 Task: In the  document  Immigration.doc, select heading and apply ' Italics'  Using "replace feature", replace:  'another to other'
Action: Mouse moved to (206, 204)
Screenshot: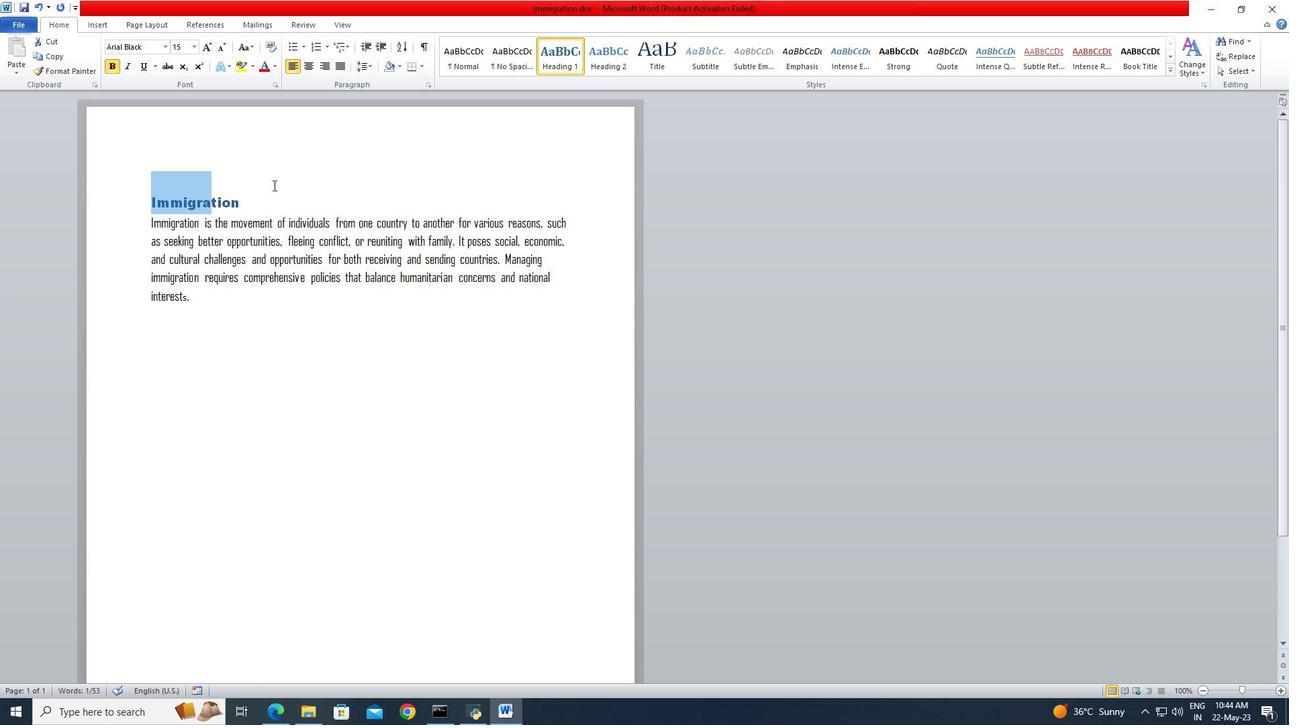 
Action: Mouse pressed left at (206, 204)
Screenshot: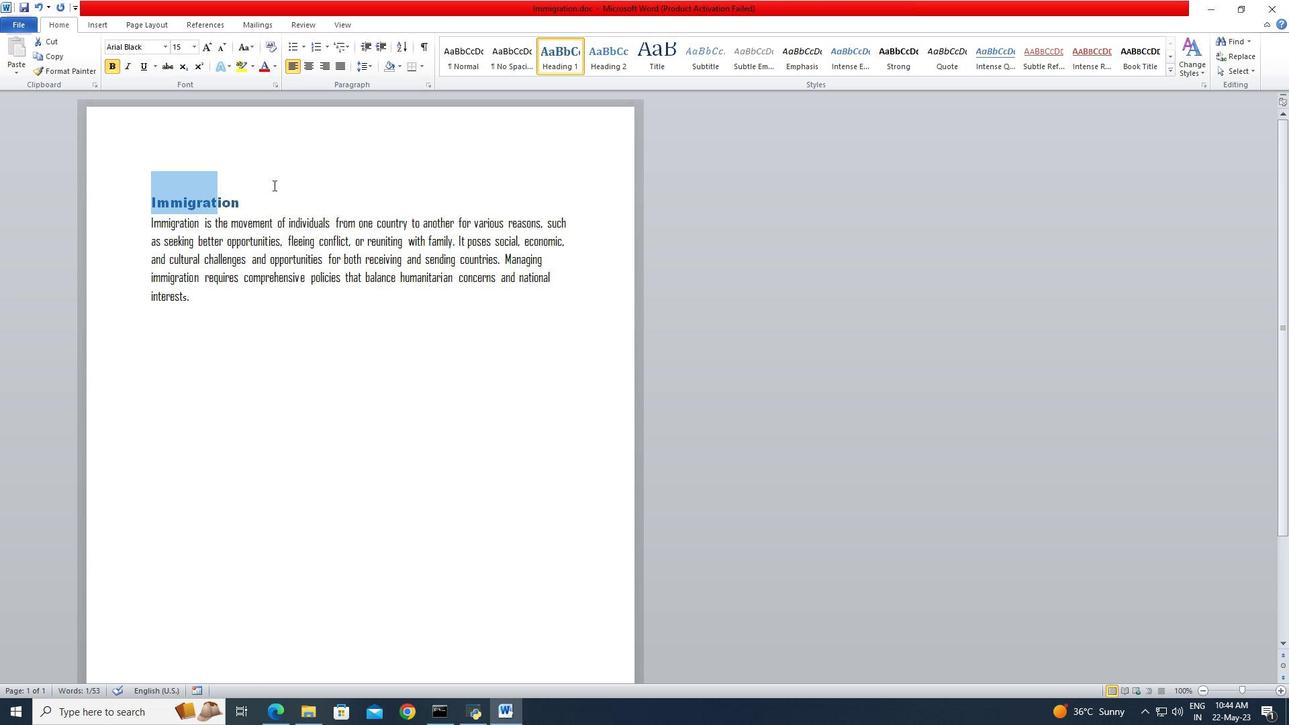 
Action: Mouse pressed left at (206, 204)
Screenshot: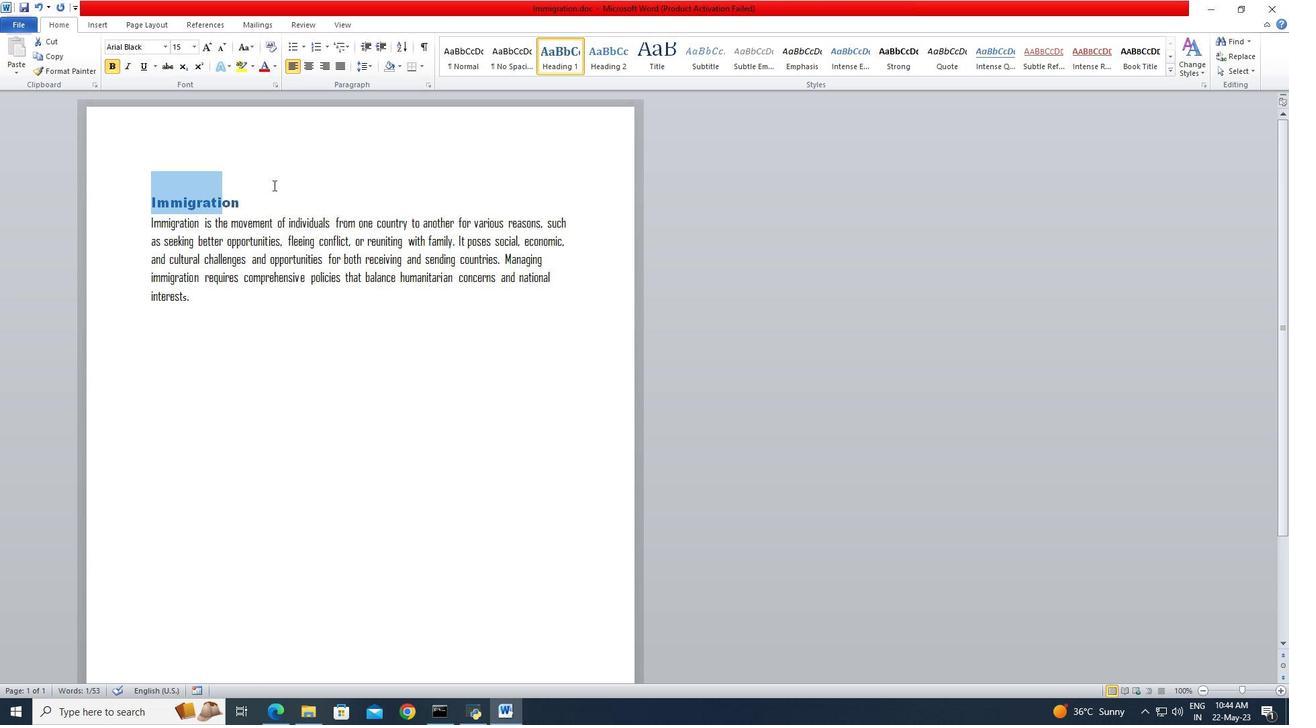 
Action: Mouse pressed left at (206, 204)
Screenshot: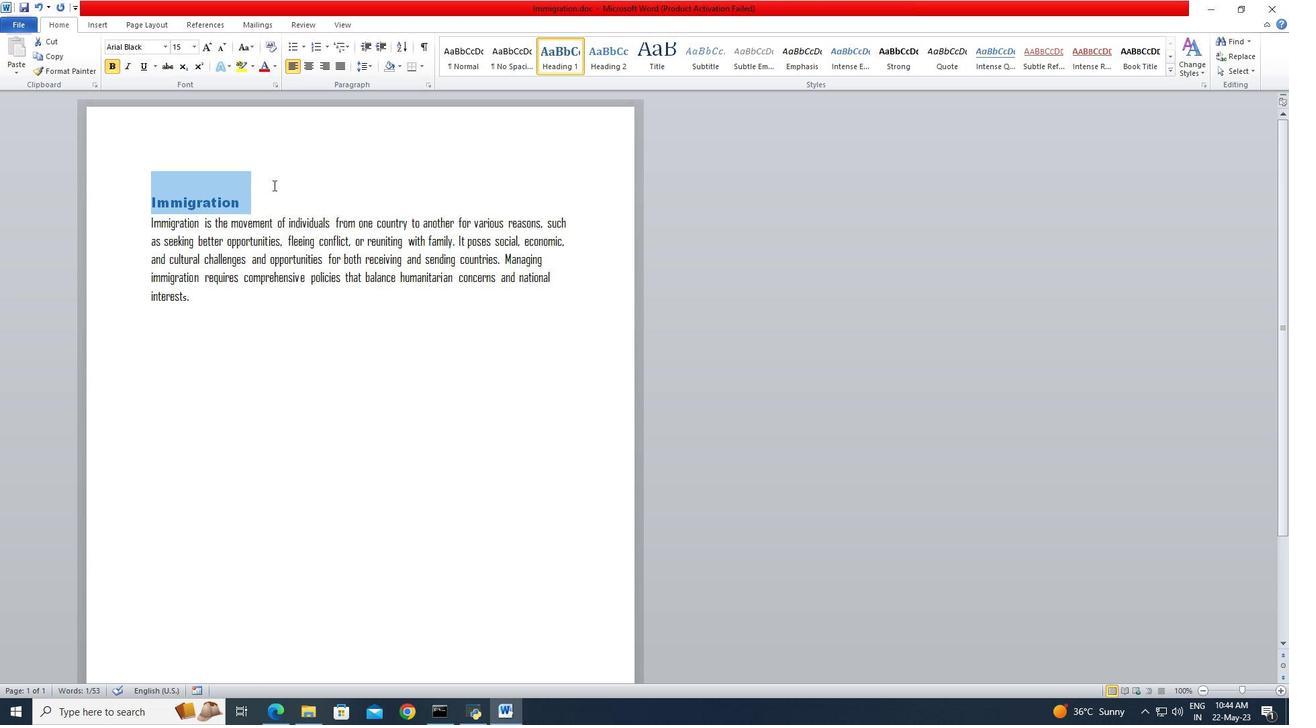 
Action: Mouse pressed left at (206, 204)
Screenshot: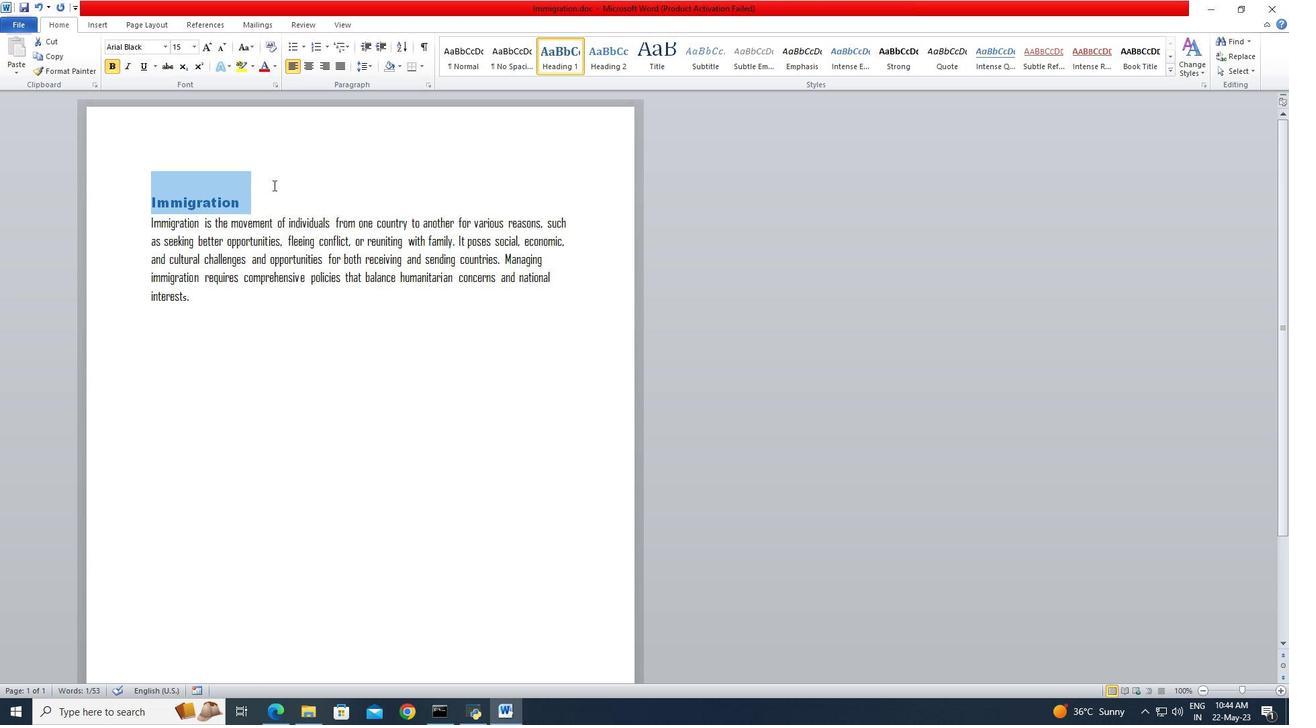 
Action: Mouse moved to (183, 203)
Screenshot: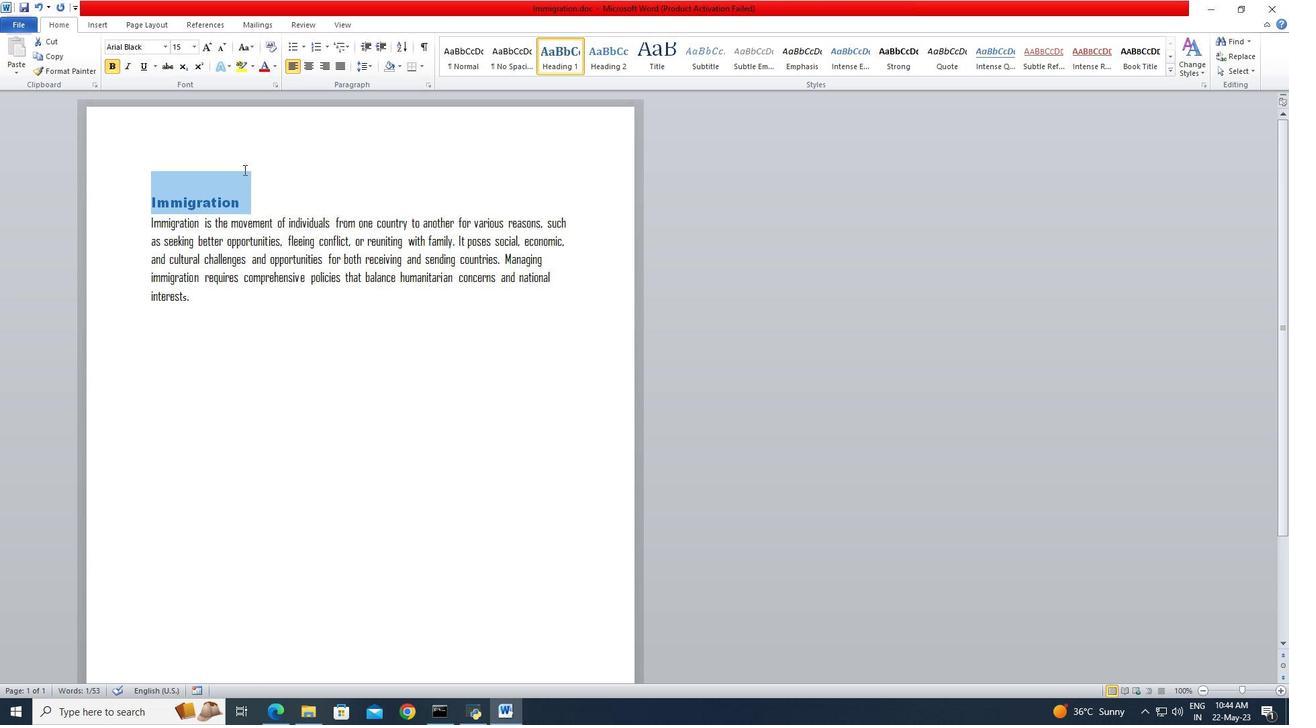 
Action: Mouse pressed left at (183, 203)
Screenshot: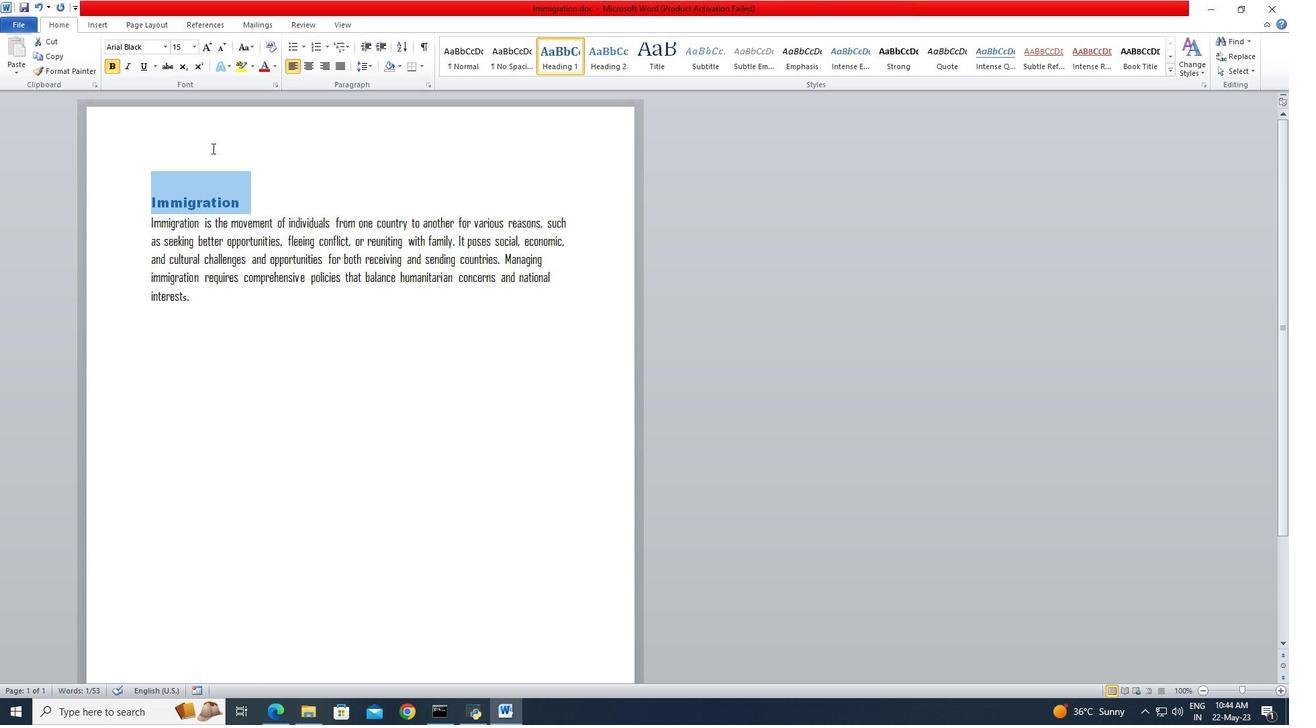 
Action: Mouse pressed left at (183, 203)
Screenshot: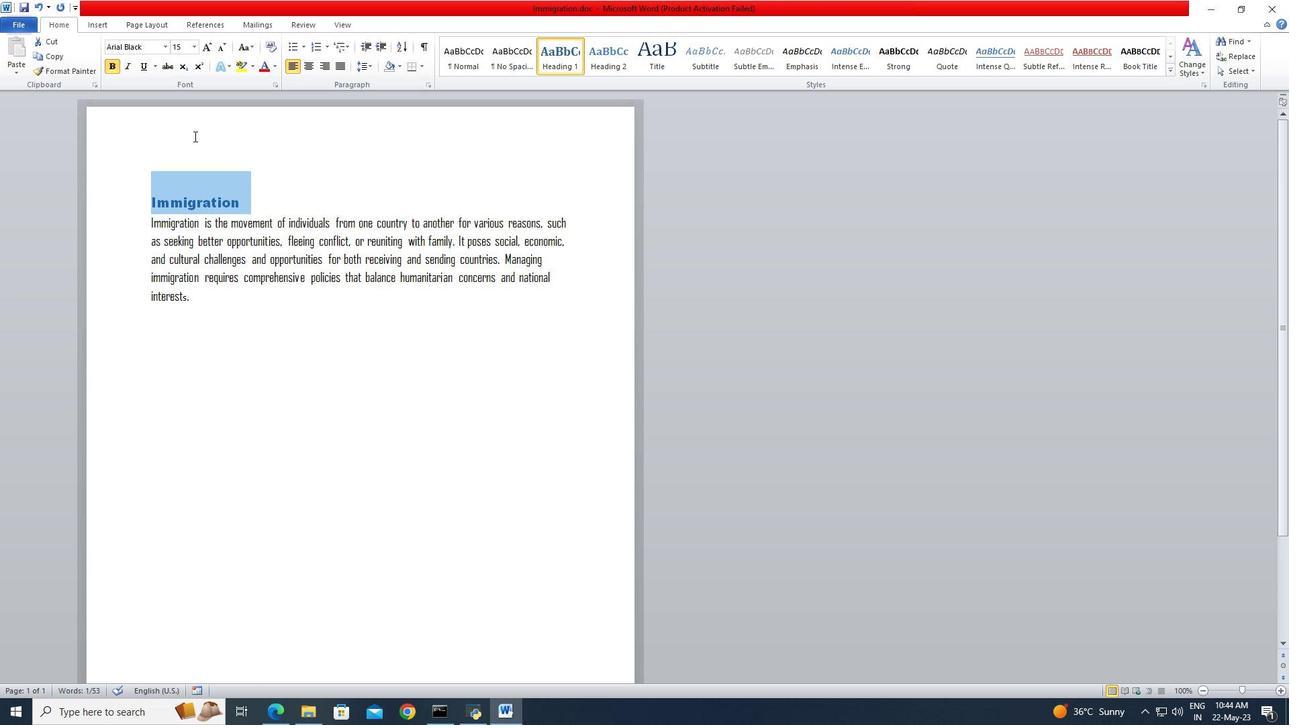 
Action: Mouse pressed left at (183, 203)
Screenshot: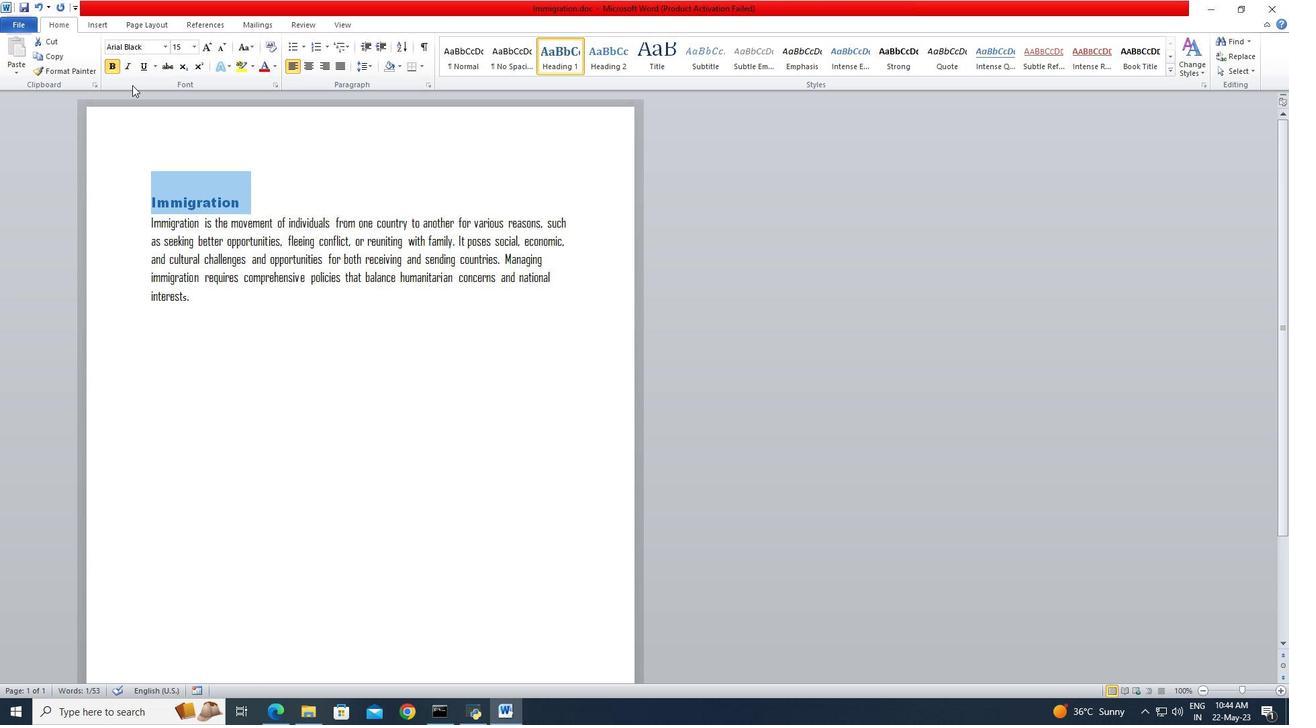 
Action: Mouse moved to (151, 197)
Screenshot: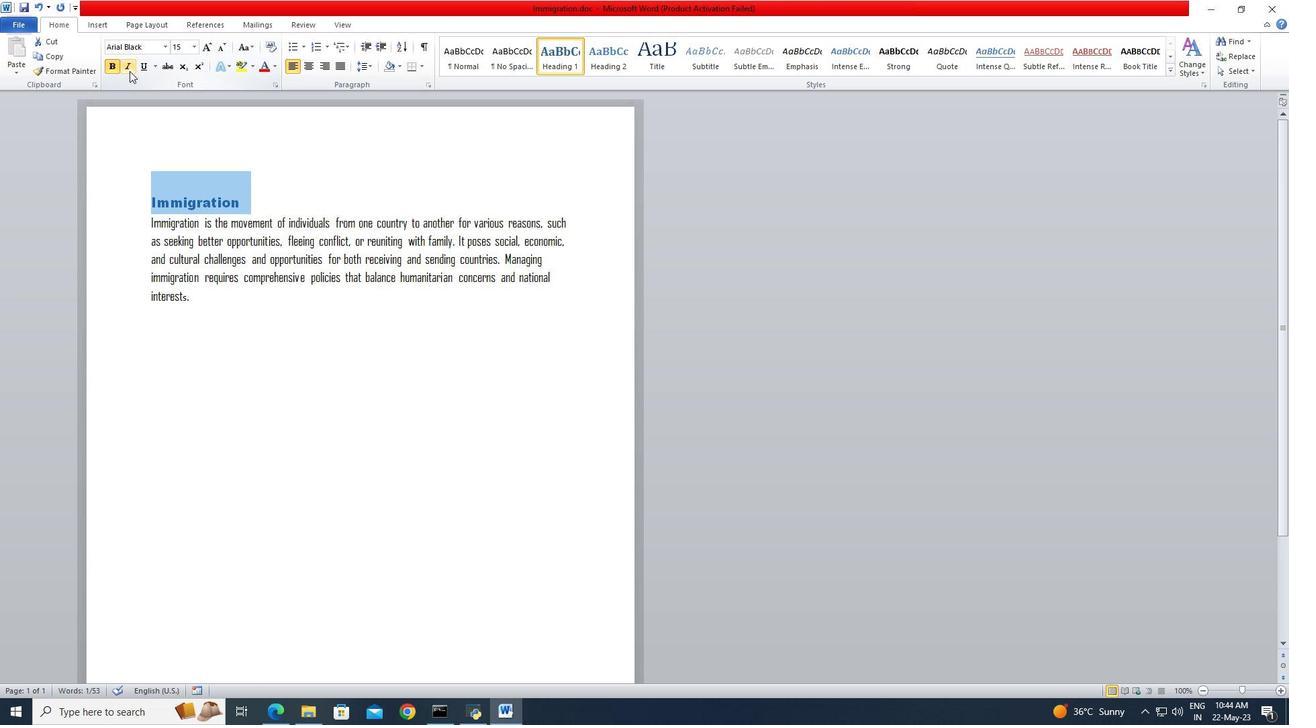 
Action: Mouse pressed left at (151, 197)
Screenshot: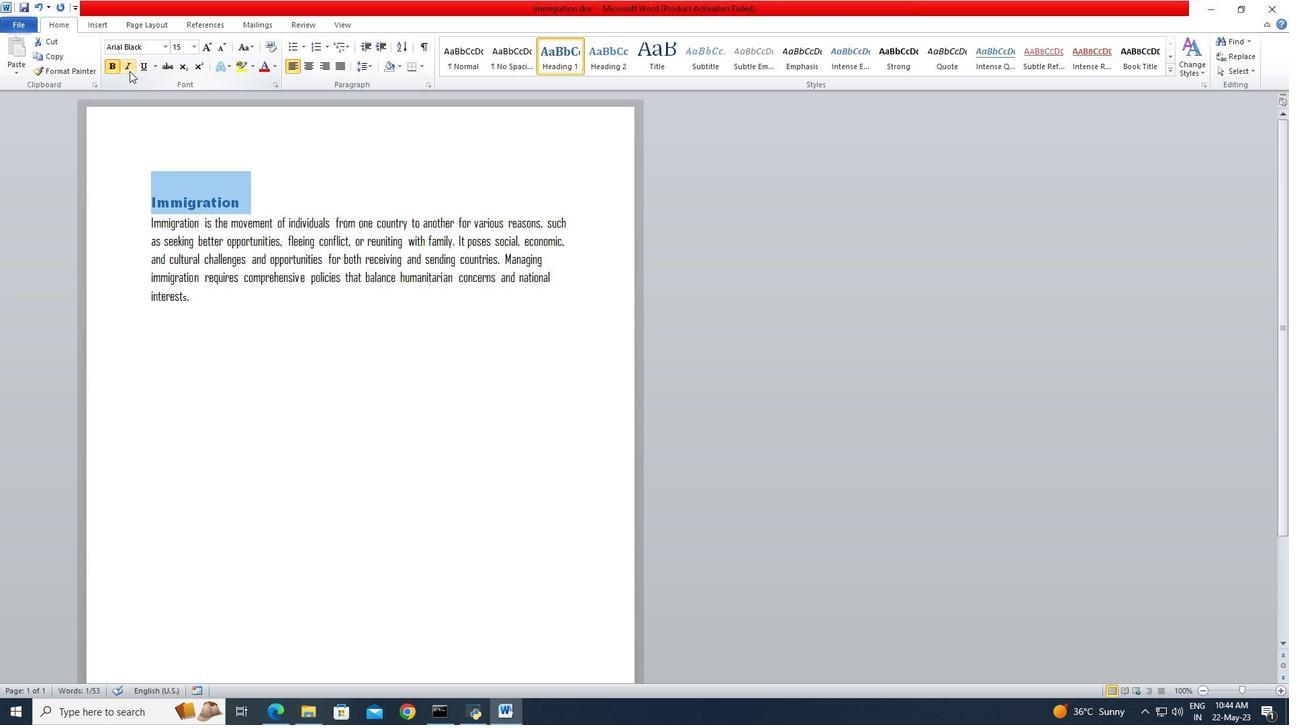 
Action: Mouse moved to (132, 67)
Screenshot: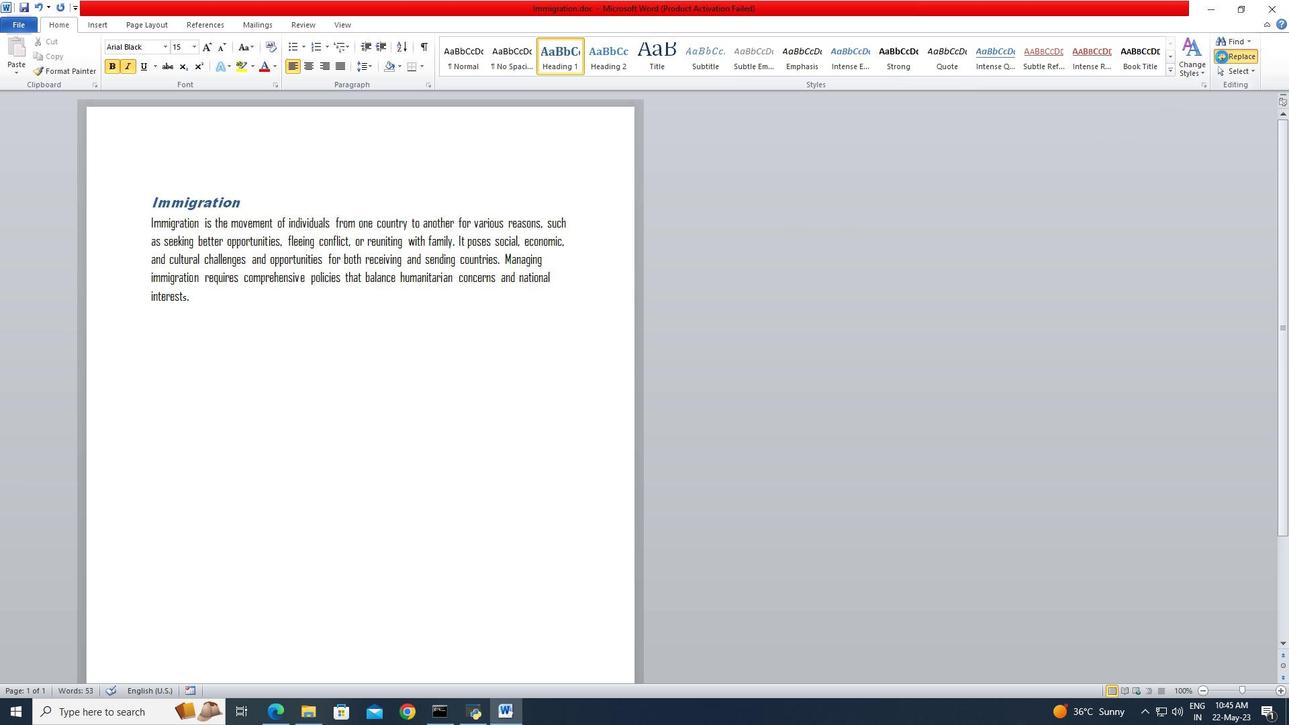 
Action: Mouse pressed left at (132, 67)
Screenshot: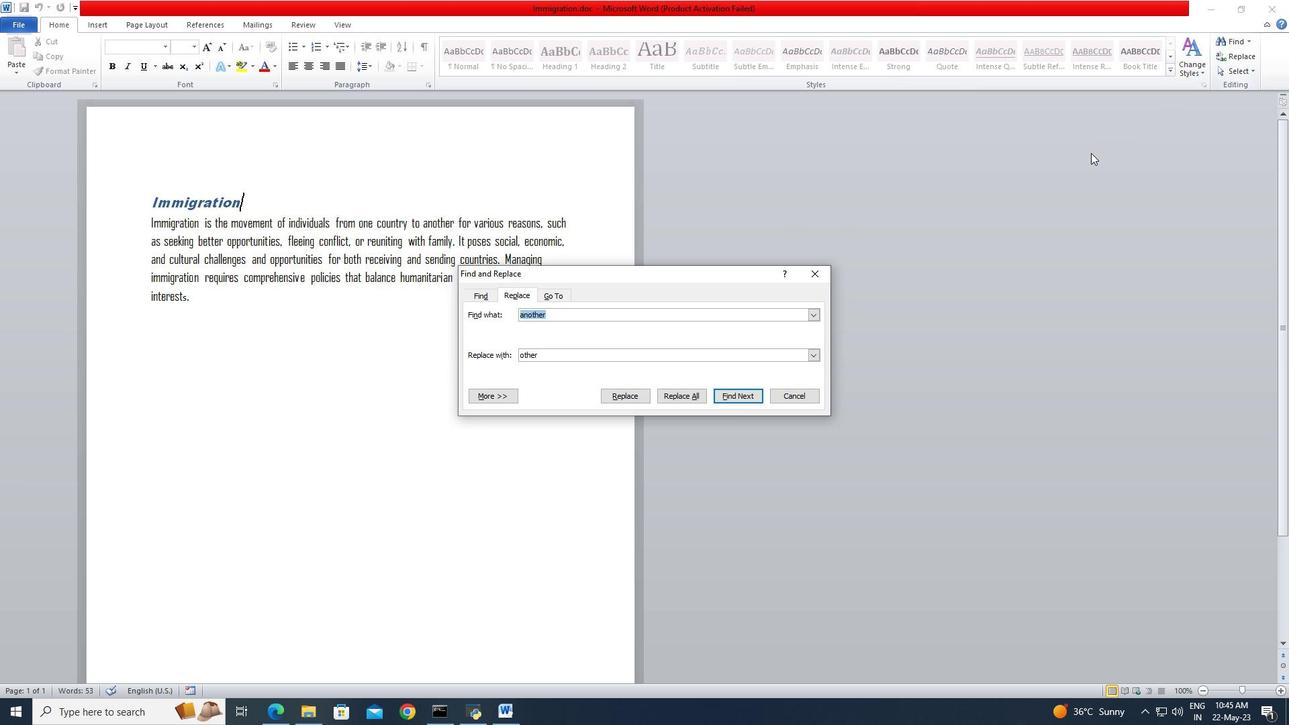 
Action: Mouse moved to (368, 208)
Screenshot: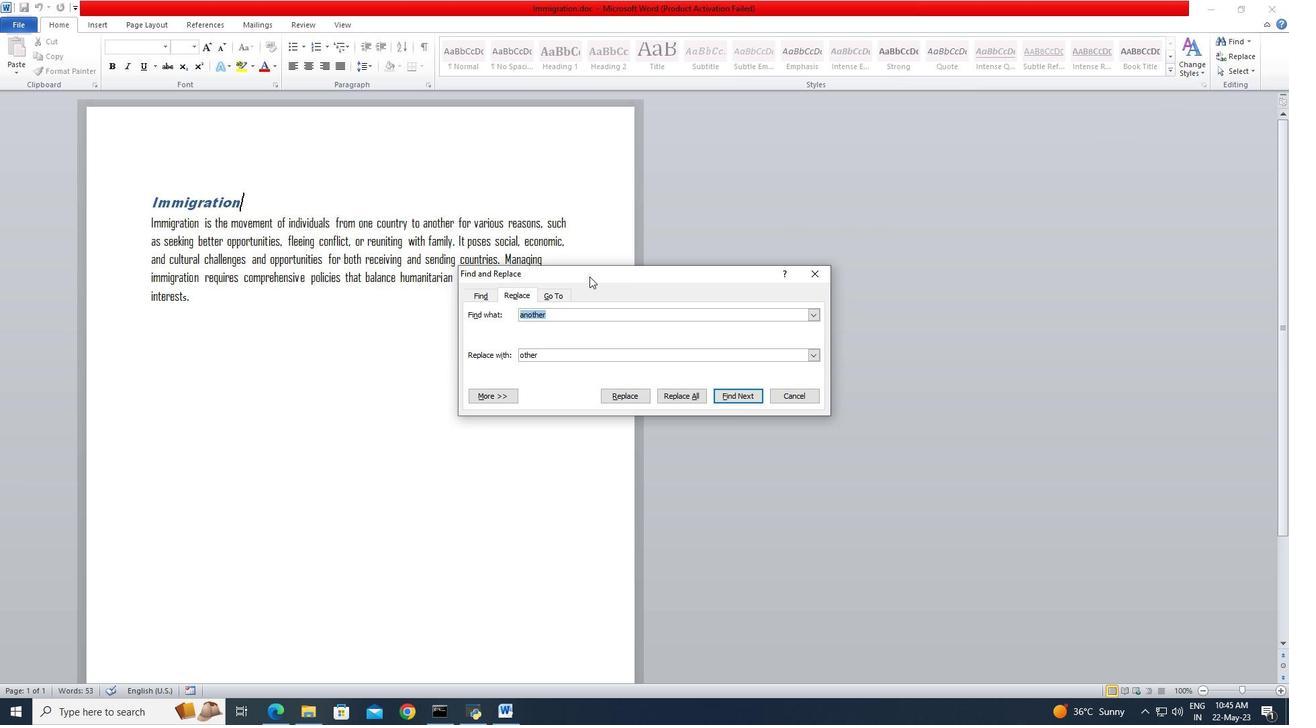 
Action: Mouse pressed left at (368, 208)
Screenshot: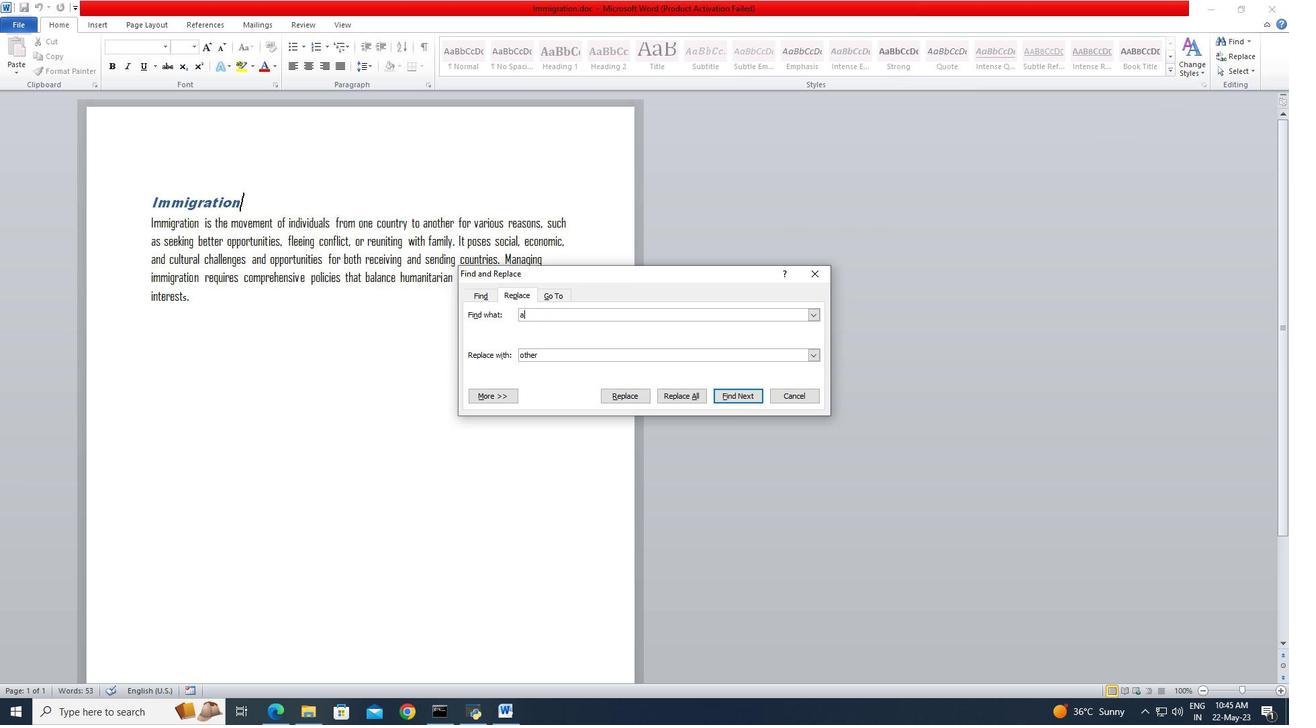 
Action: Mouse moved to (1220, 58)
Screenshot: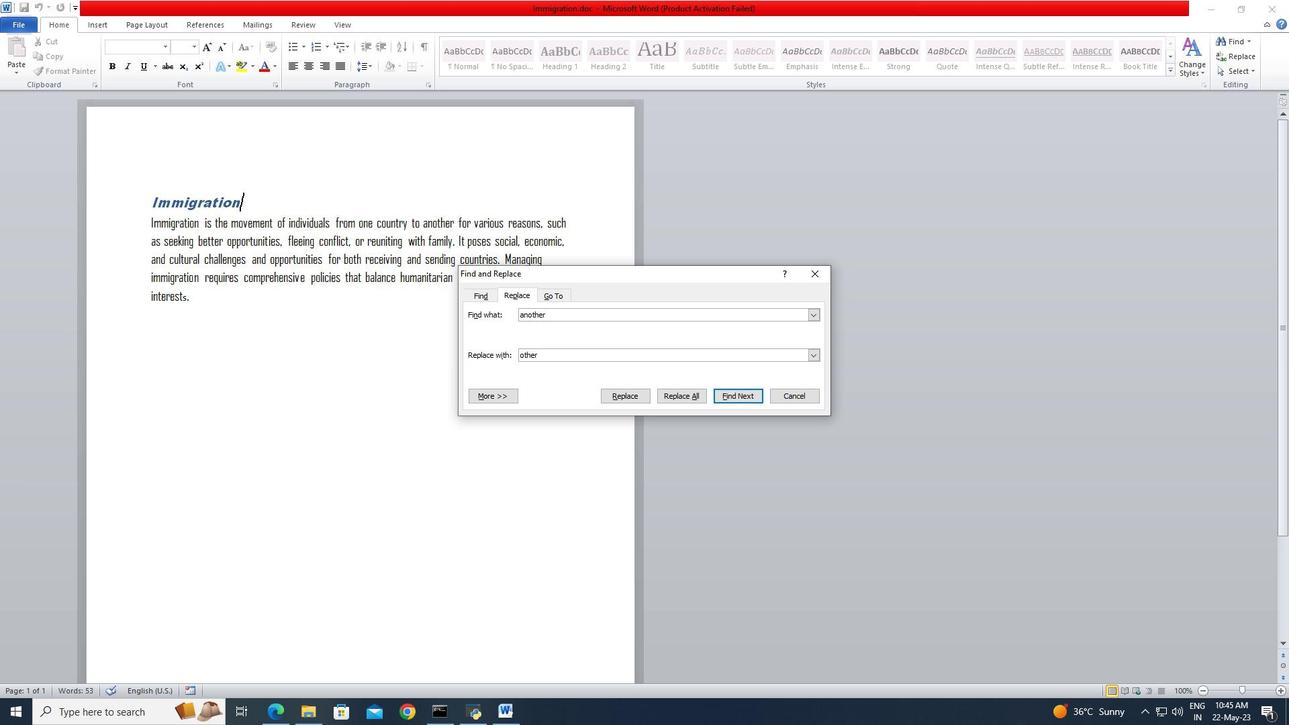 
Action: Mouse pressed left at (1220, 58)
Screenshot: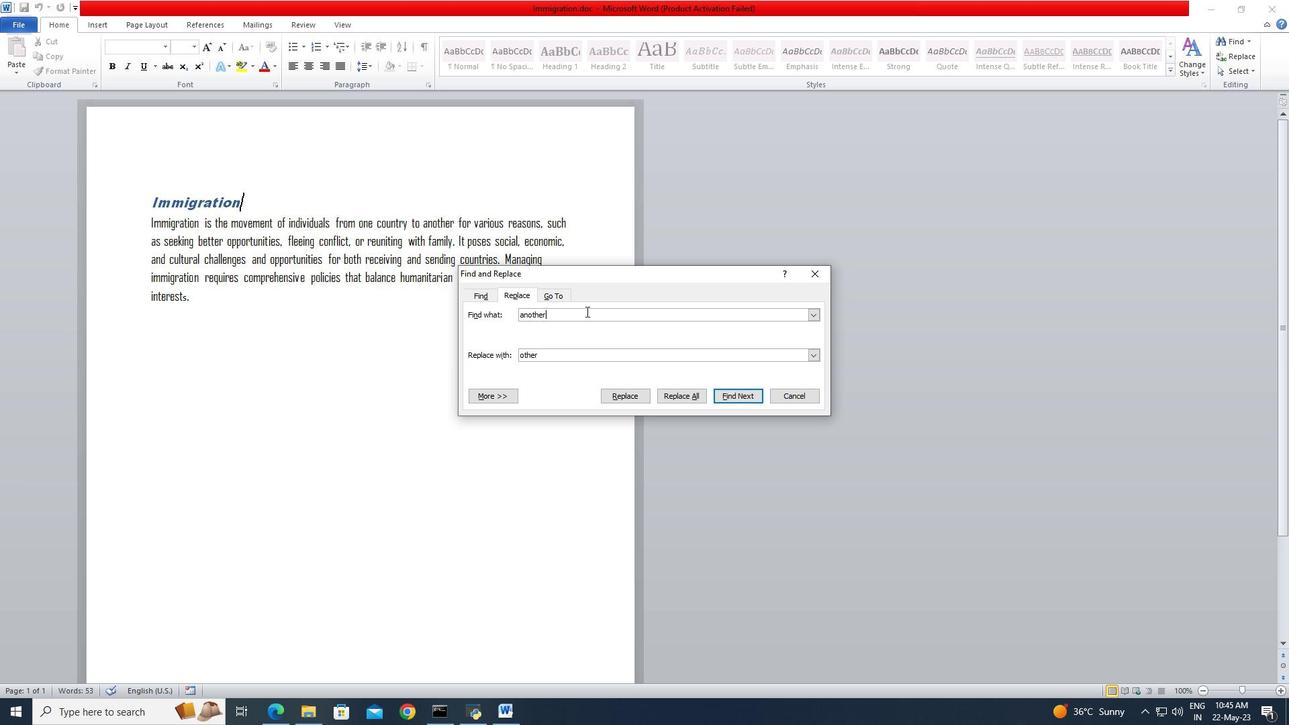 
Action: Mouse moved to (680, 288)
Screenshot: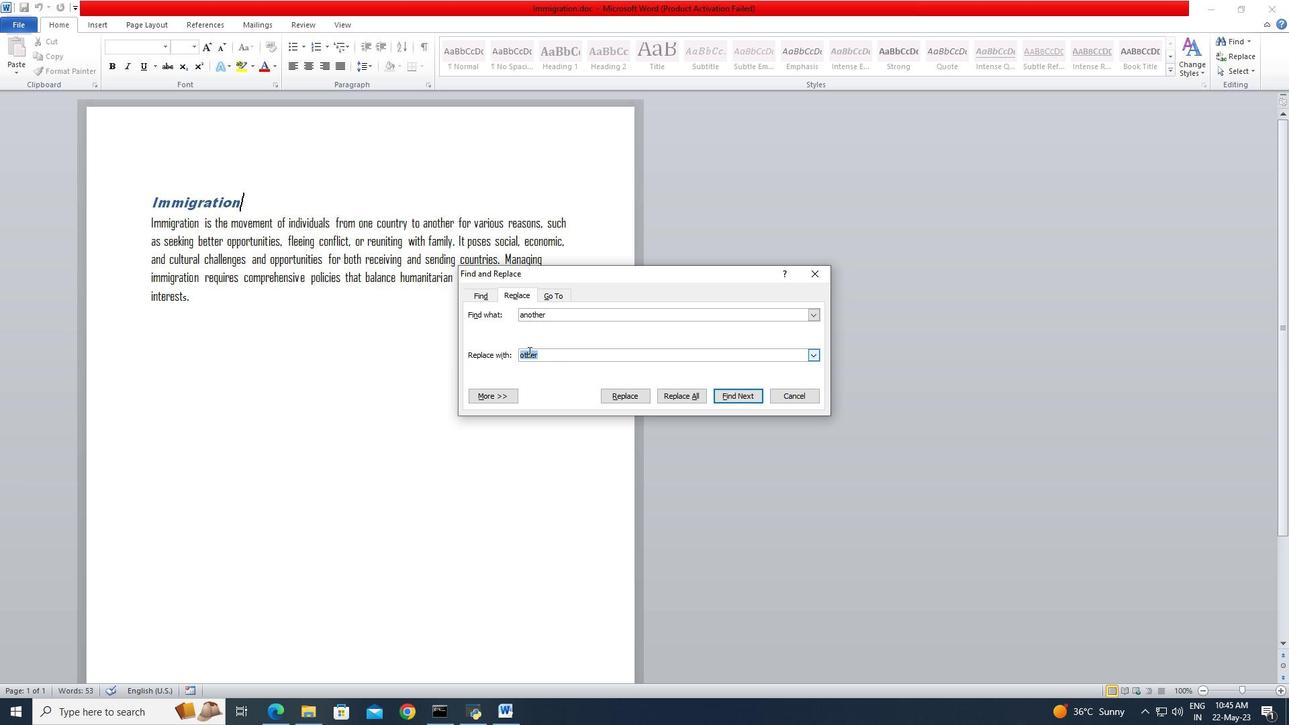 
Action: Key pressed another<Key.tab>other
Screenshot: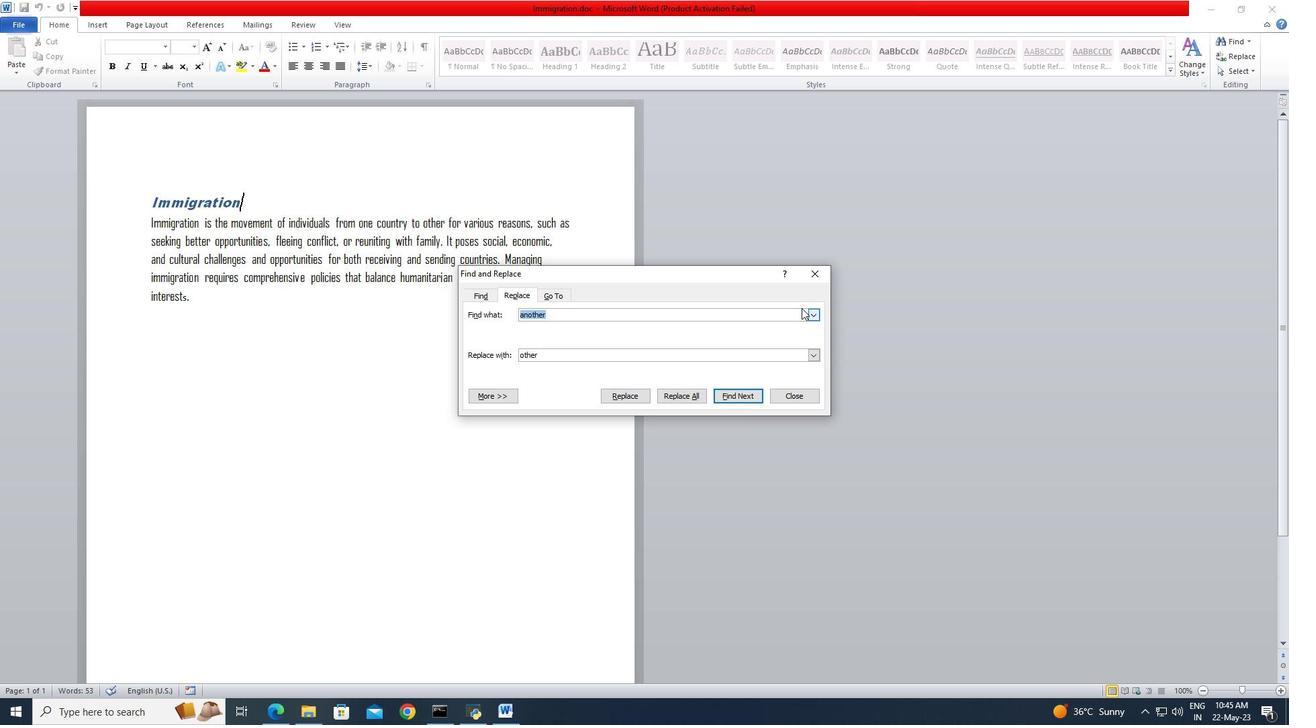 
Action: Mouse moved to (641, 395)
Screenshot: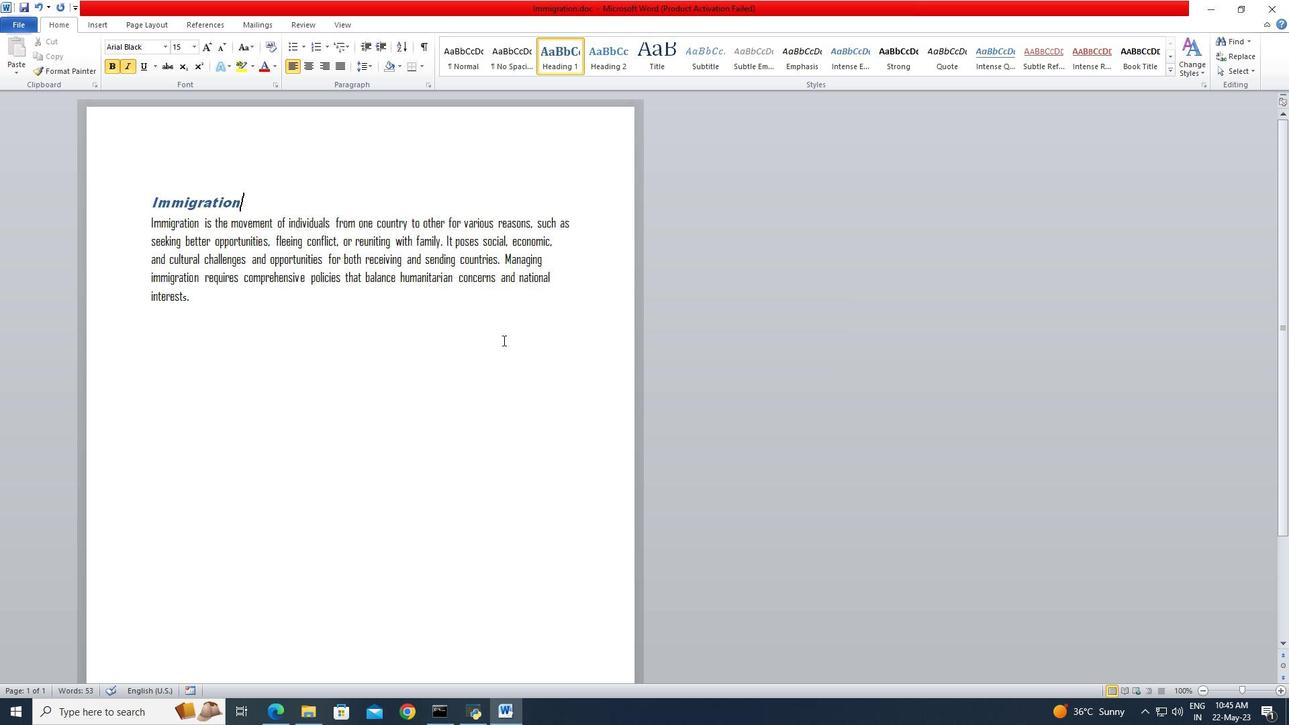 
Action: Mouse pressed left at (641, 395)
Screenshot: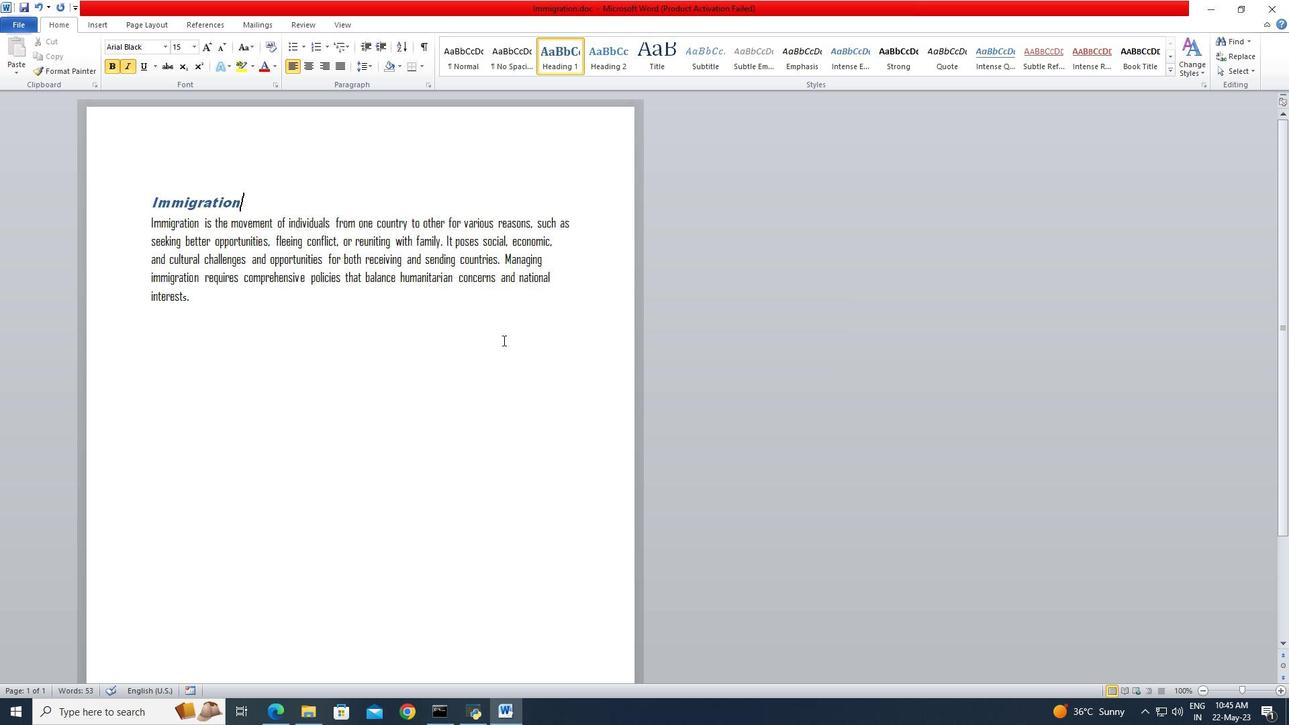 
Action: Mouse moved to (816, 276)
Screenshot: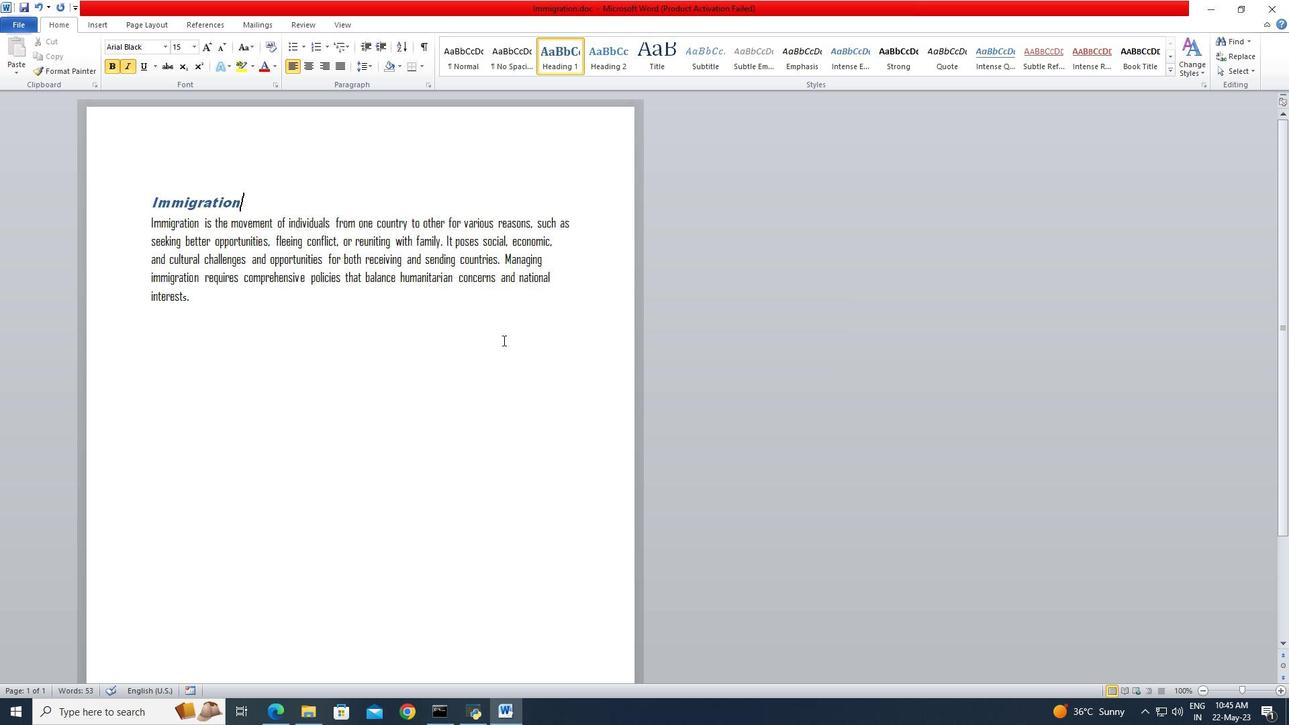 
Action: Mouse pressed left at (816, 276)
Screenshot: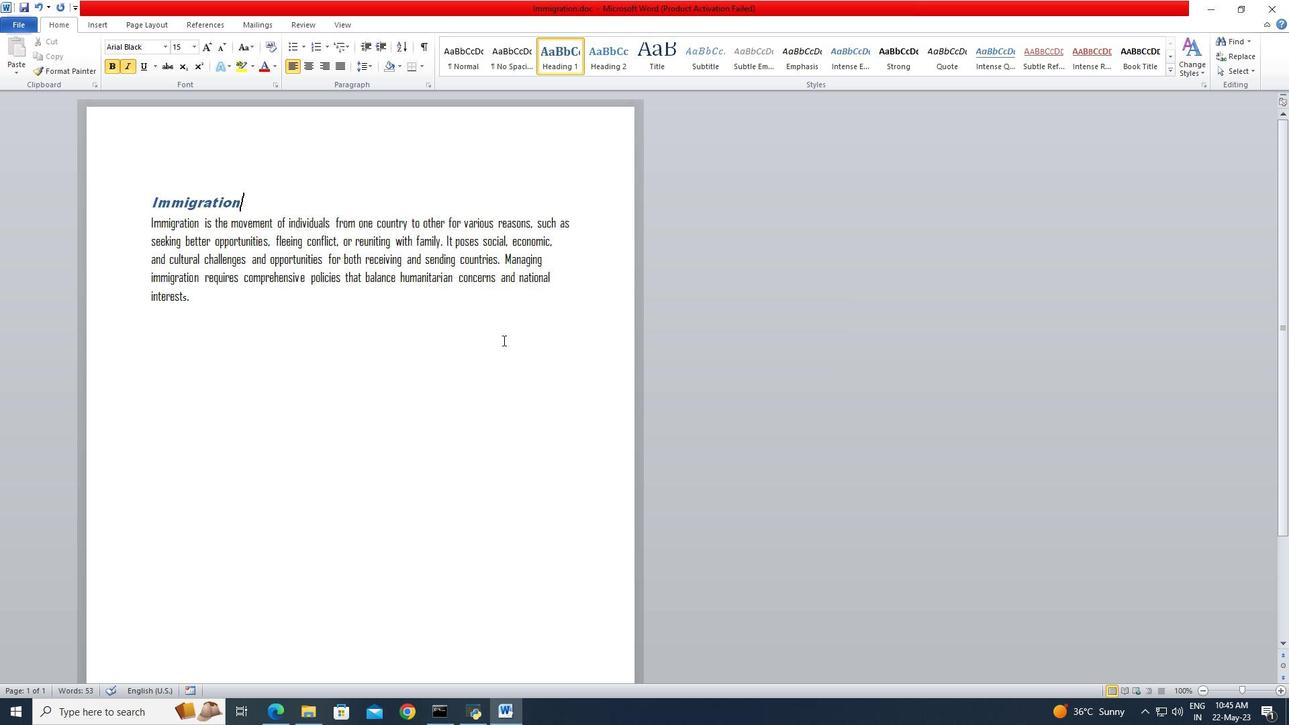
Action: Mouse moved to (151, 202)
Screenshot: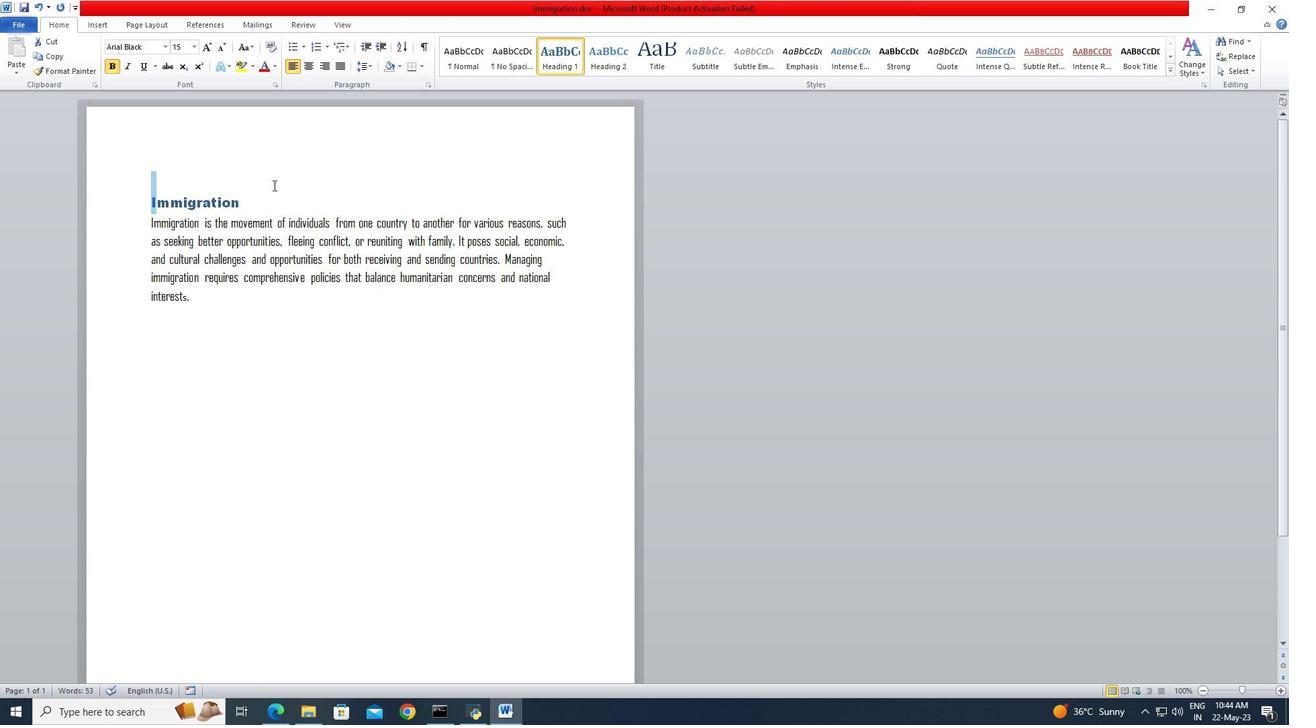 
Action: Mouse pressed left at (151, 202)
Screenshot: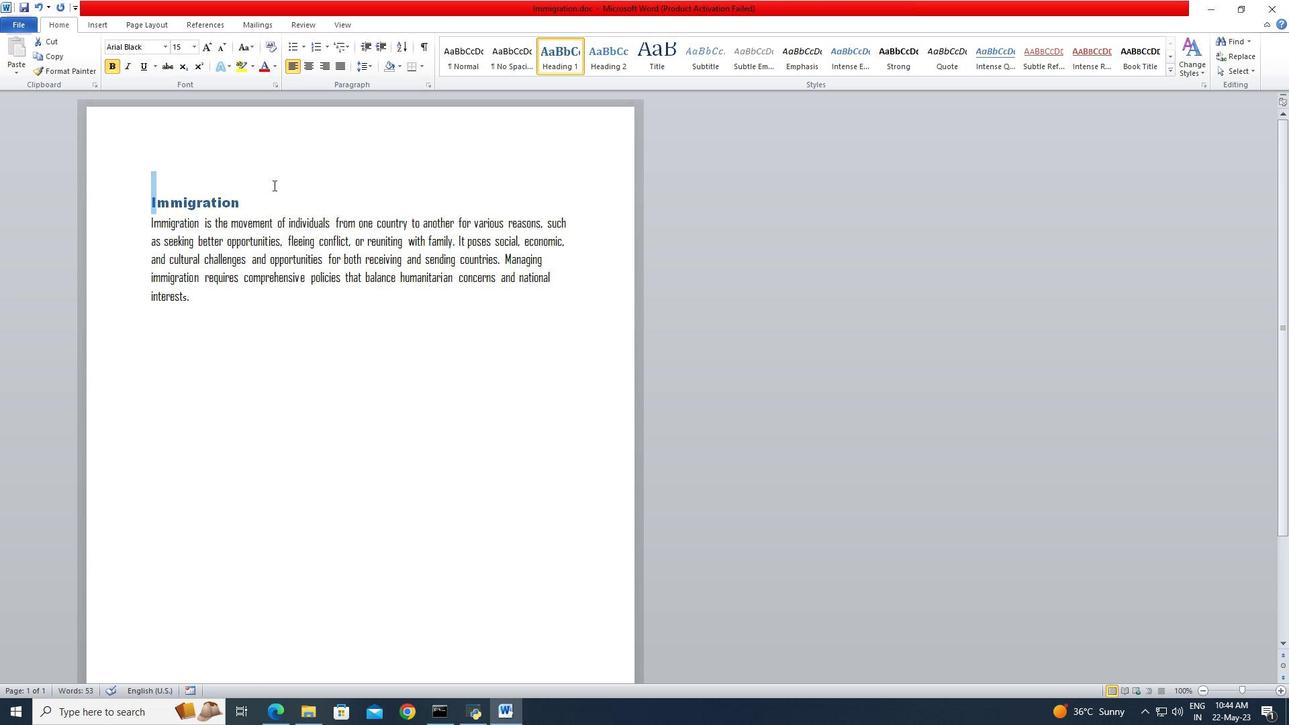 
Action: Mouse pressed left at (151, 202)
Screenshot: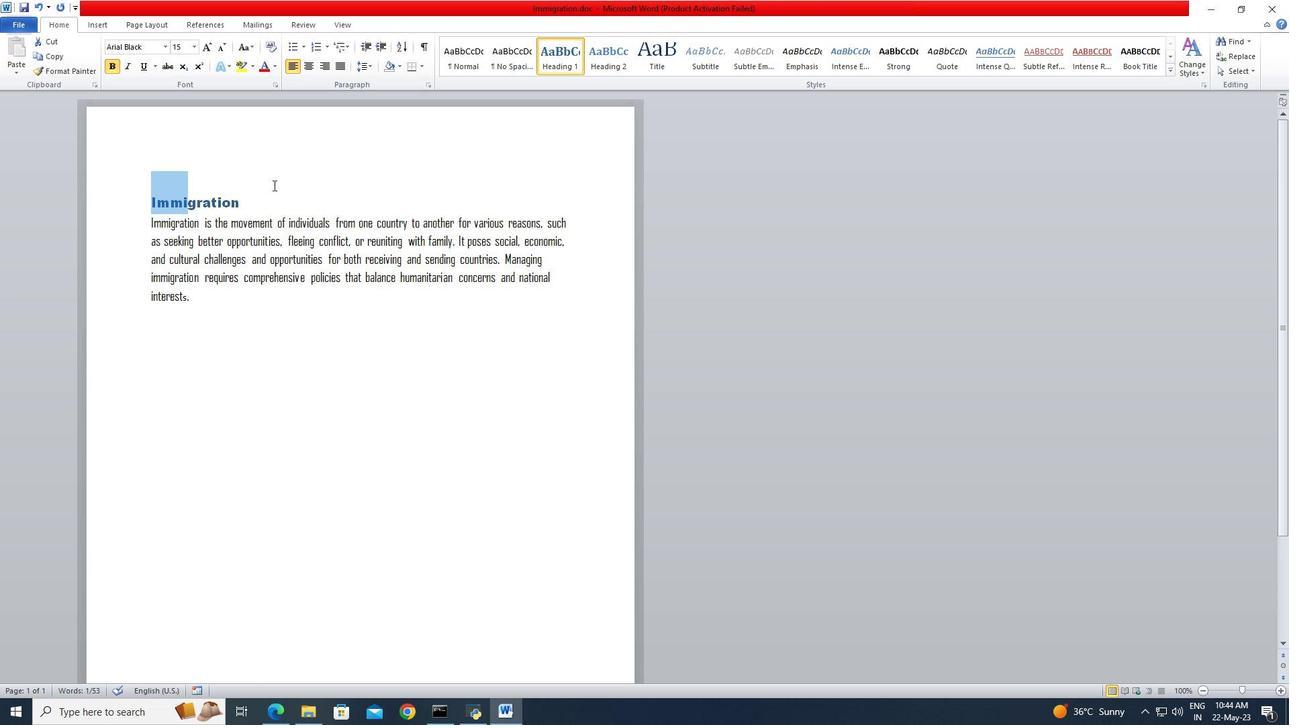 
Action: Mouse moved to (155, 194)
Screenshot: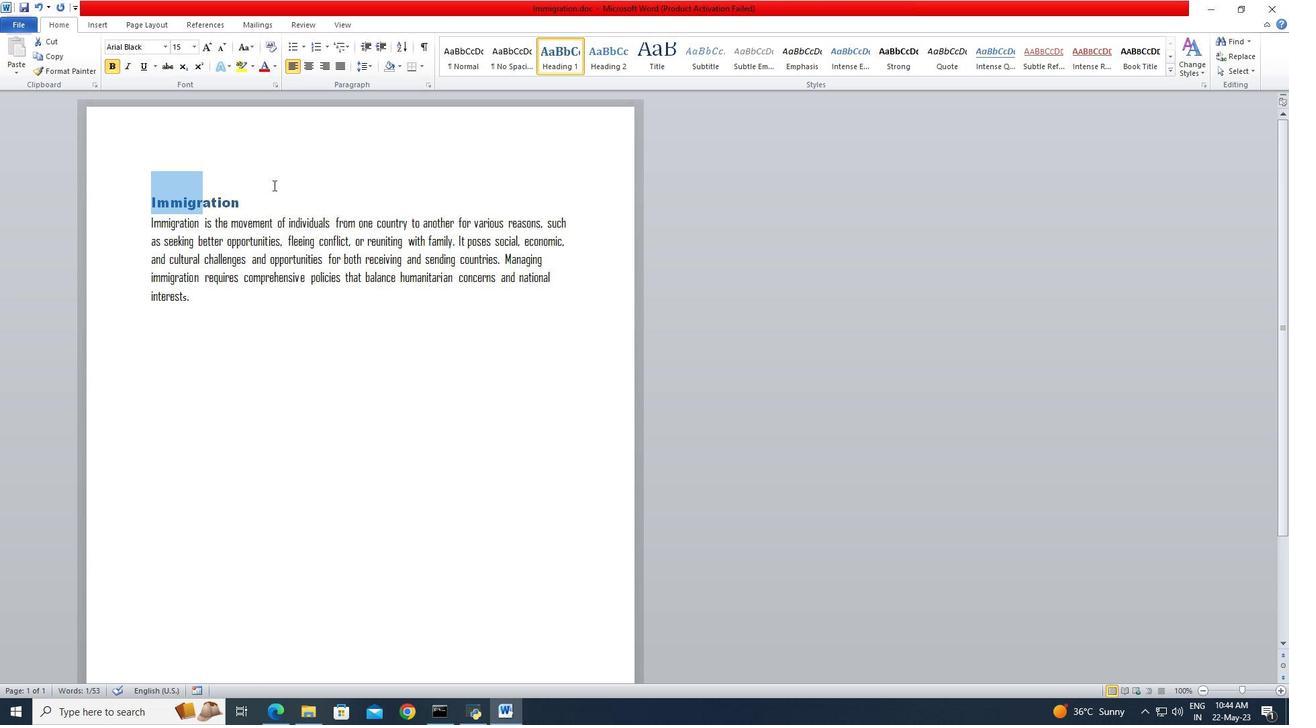 
Action: Mouse pressed left at (155, 194)
Screenshot: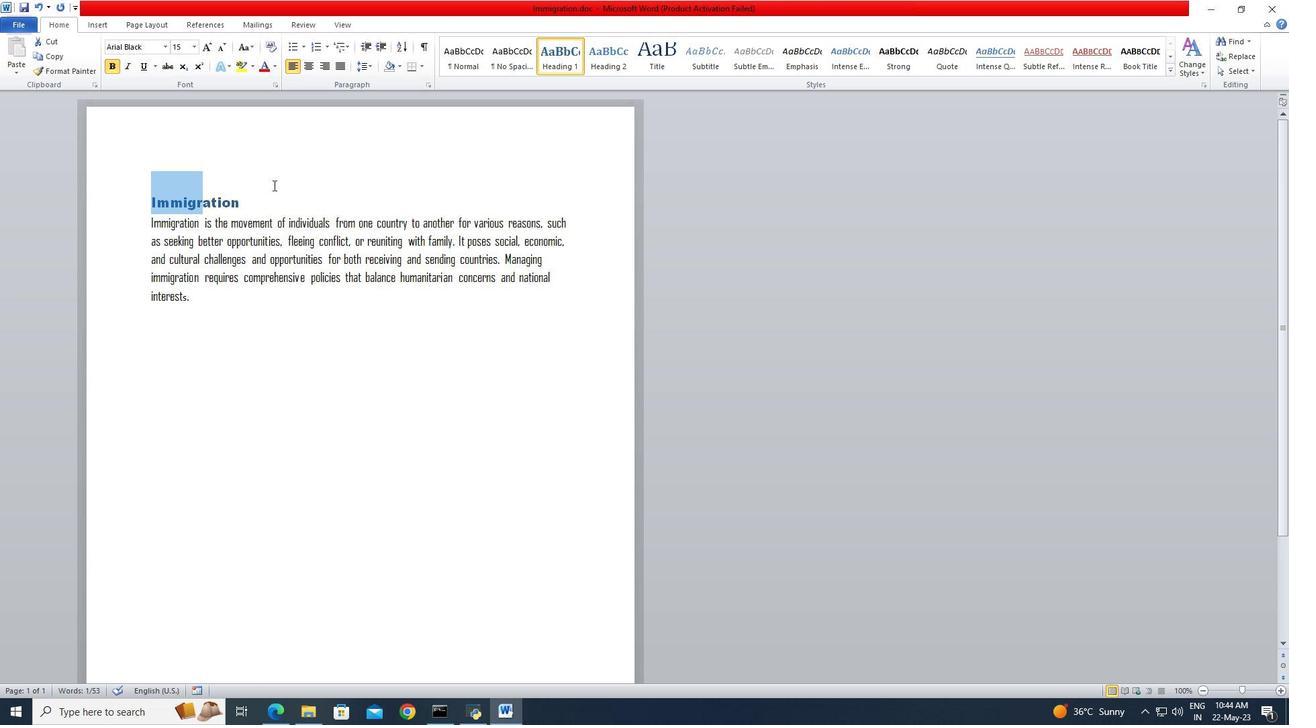 
Action: Mouse moved to (188, 198)
Screenshot: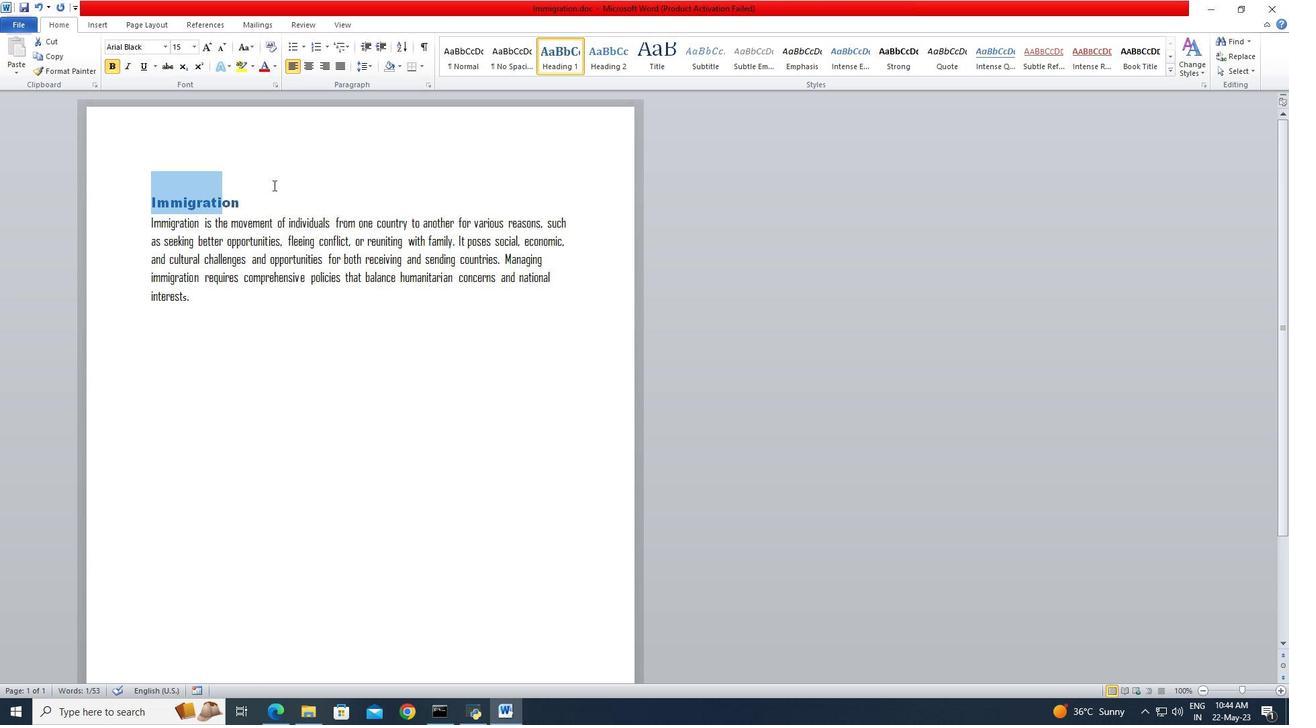 
Action: Mouse pressed left at (188, 198)
Screenshot: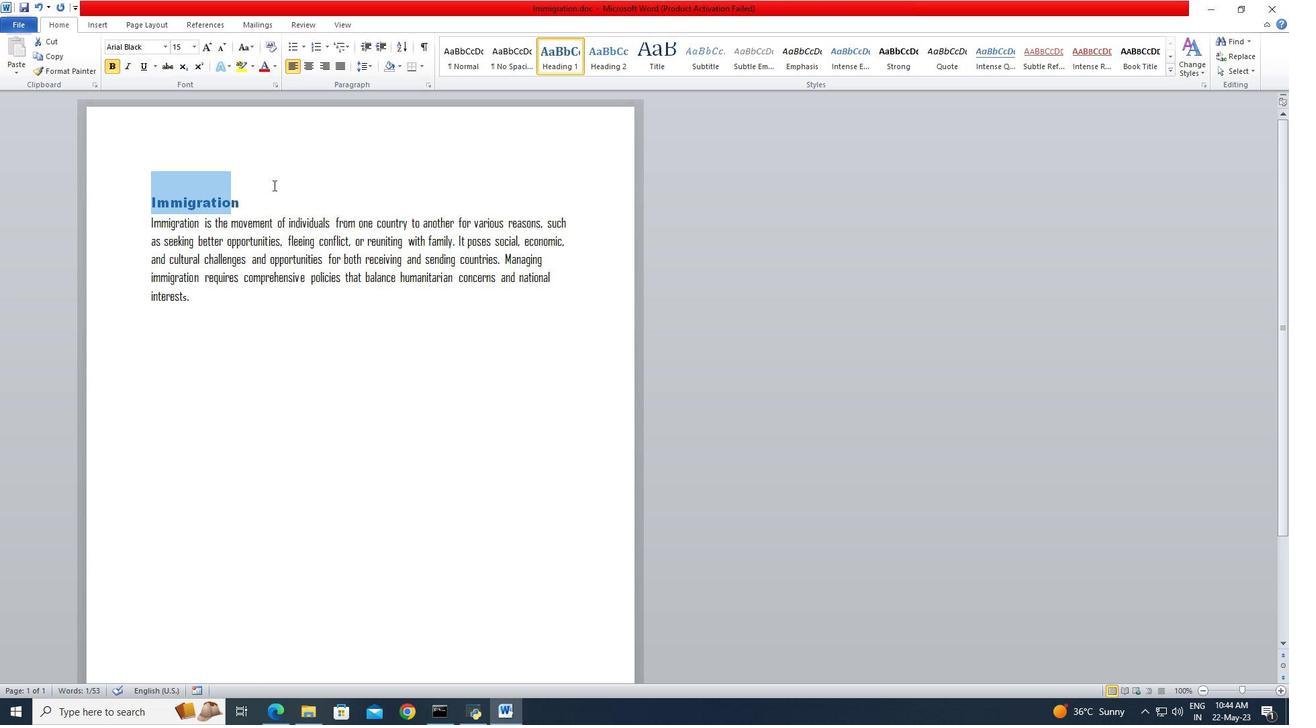 
Action: Mouse moved to (243, 206)
Screenshot: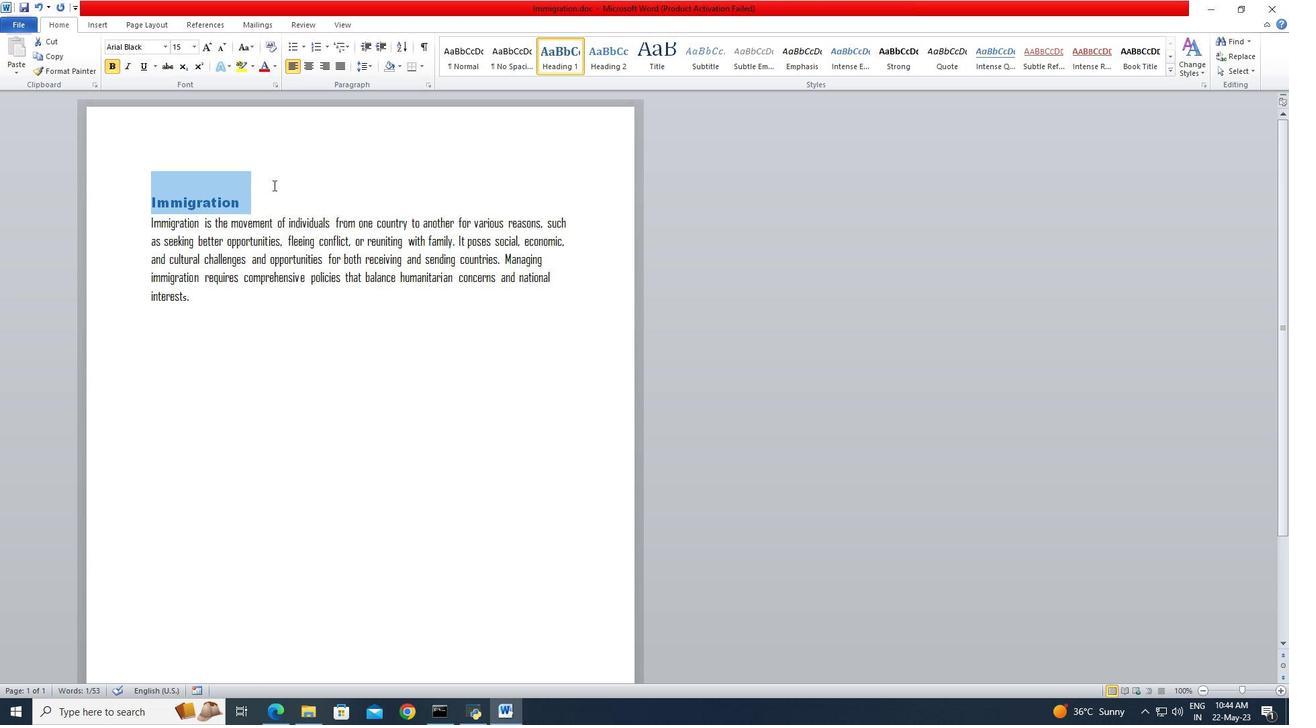 
Action: Mouse pressed left at (243, 206)
Screenshot: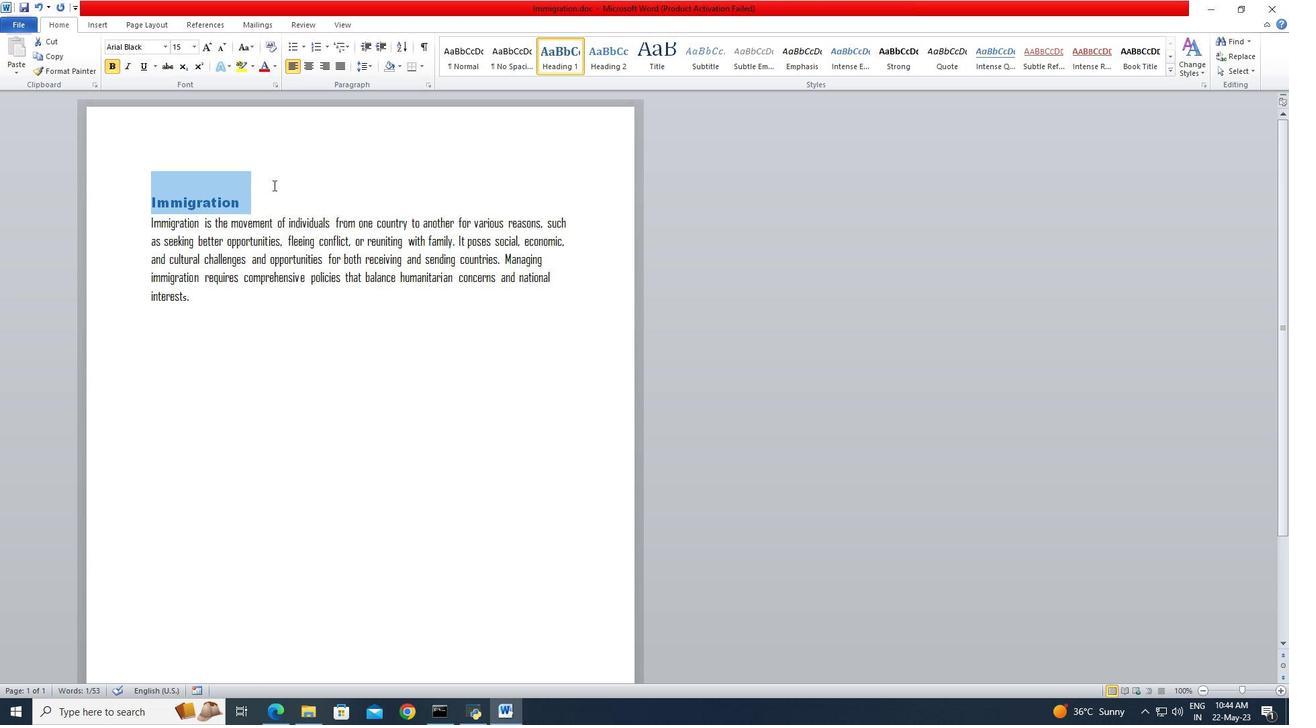 
Action: Mouse moved to (246, 200)
Screenshot: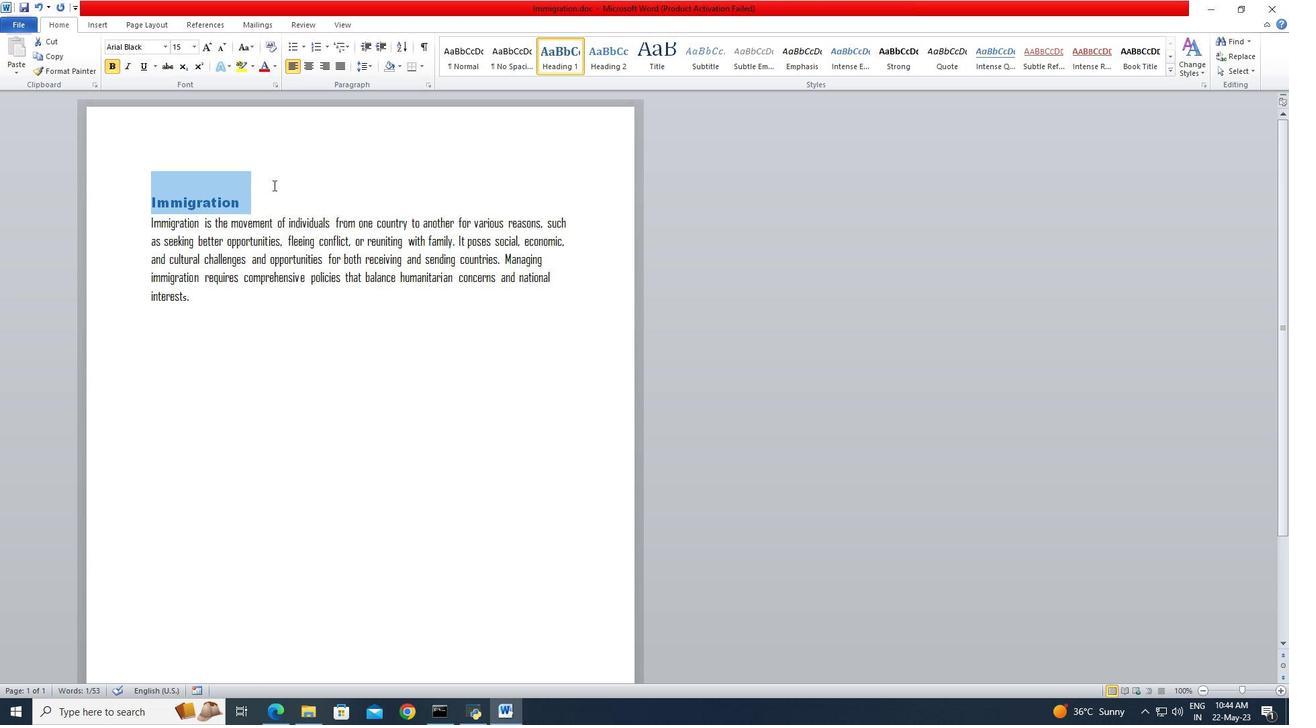 
Action: Mouse pressed left at (246, 200)
Screenshot: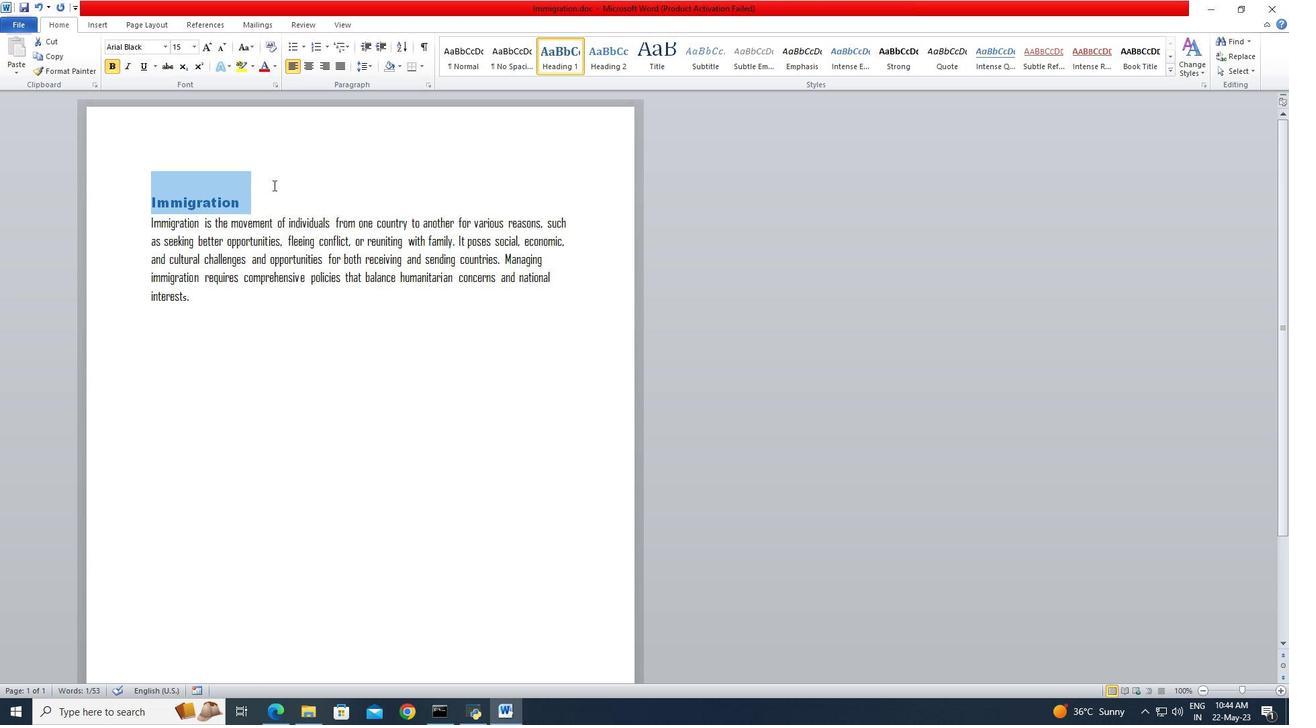 
Action: Mouse pressed left at (246, 200)
Screenshot: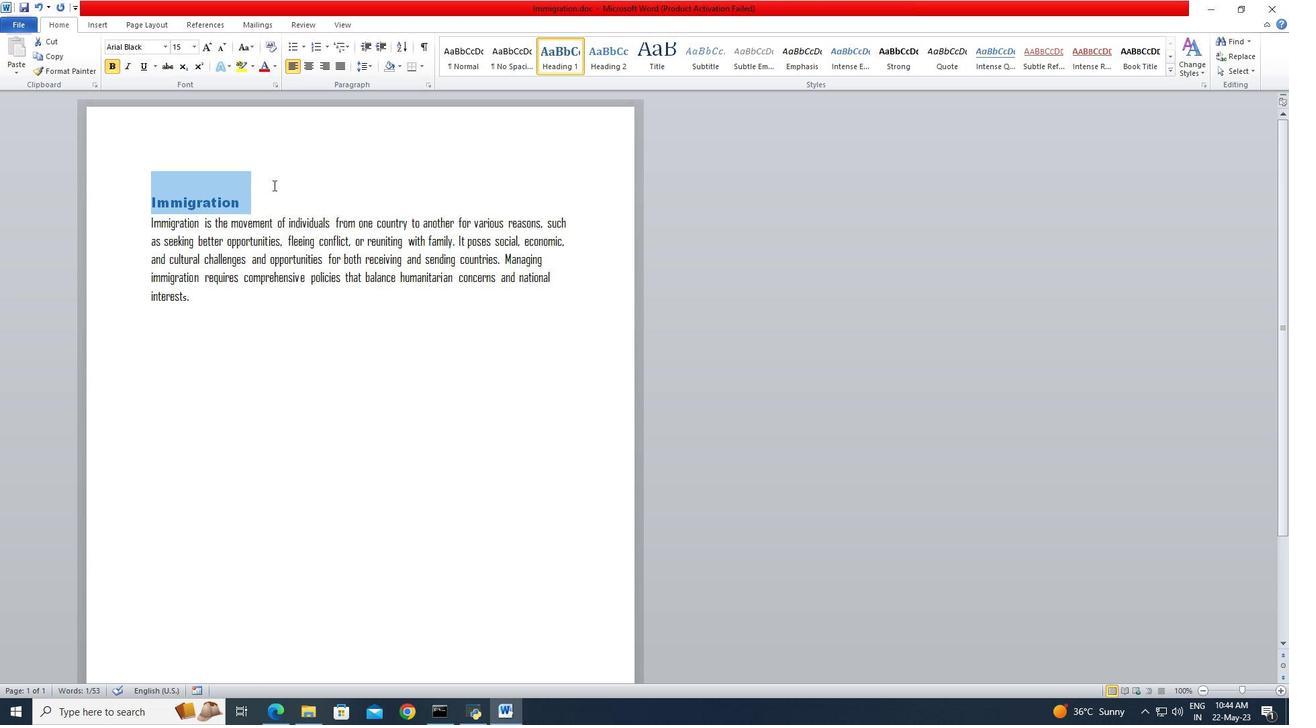 
Action: Mouse moved to (263, 318)
Screenshot: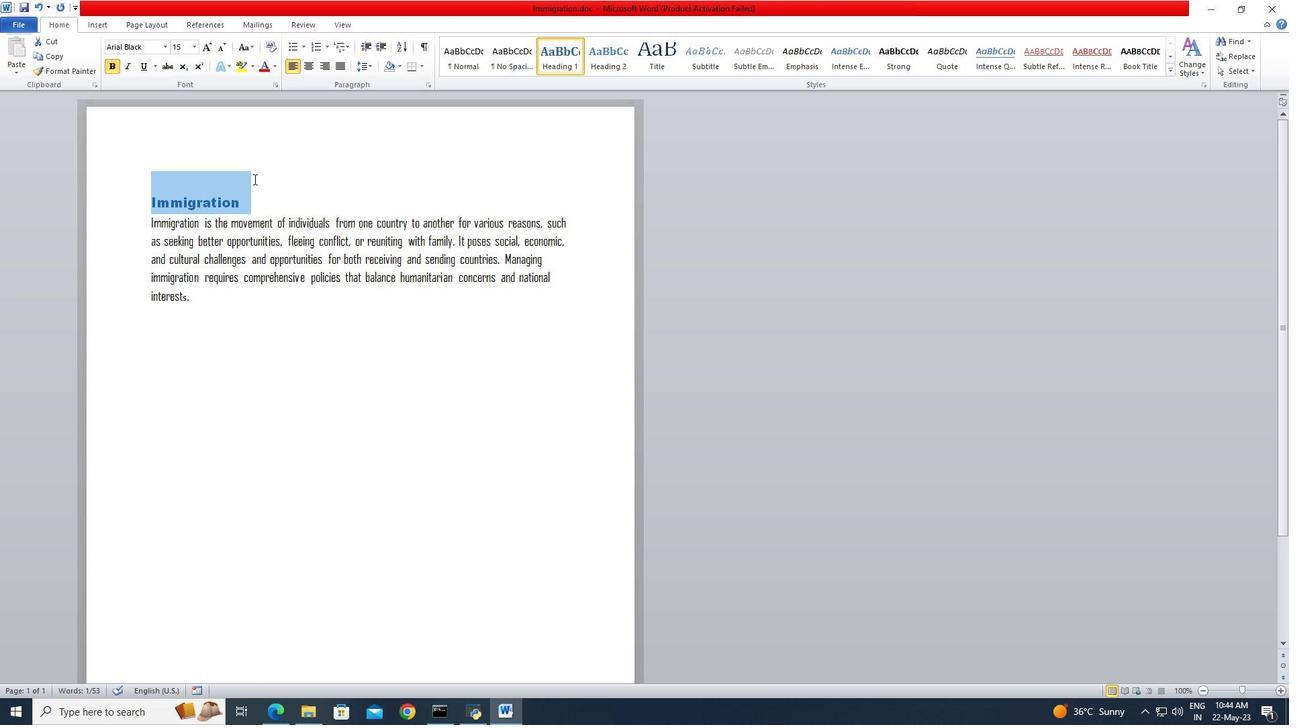 
Action: Mouse pressed left at (263, 318)
Screenshot: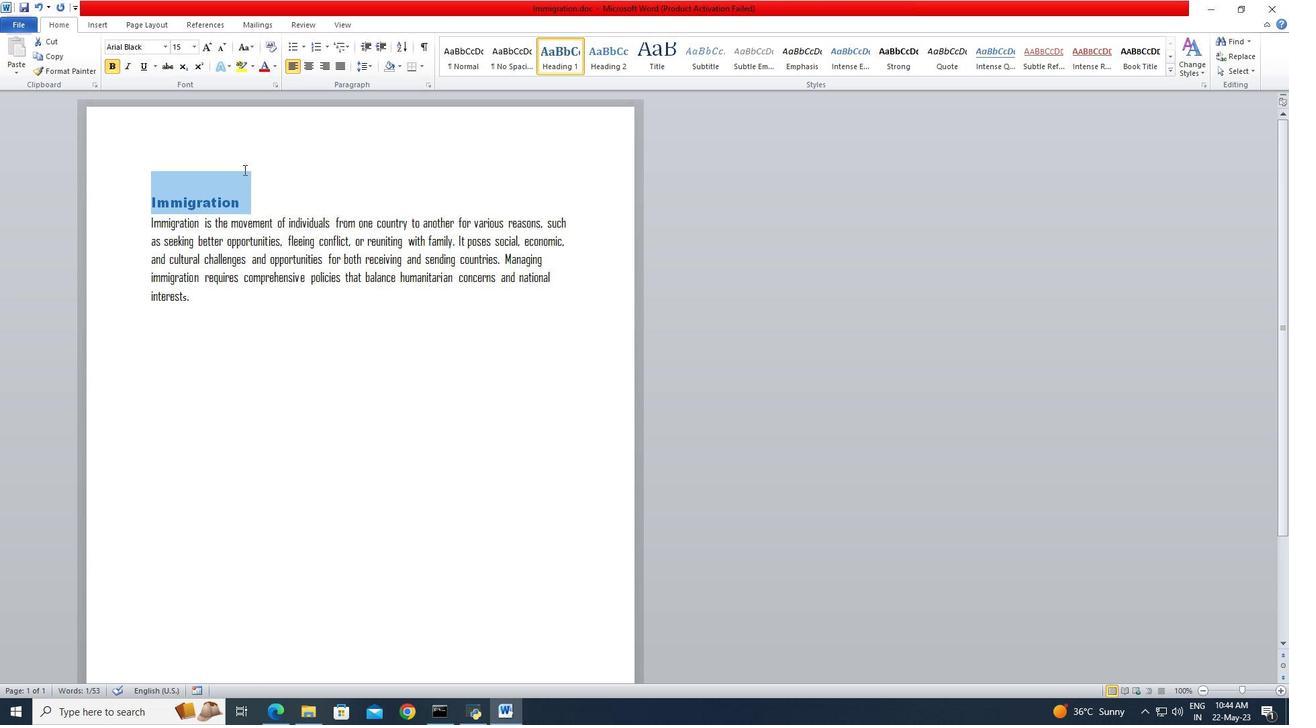 
Action: Mouse moved to (265, 332)
Screenshot: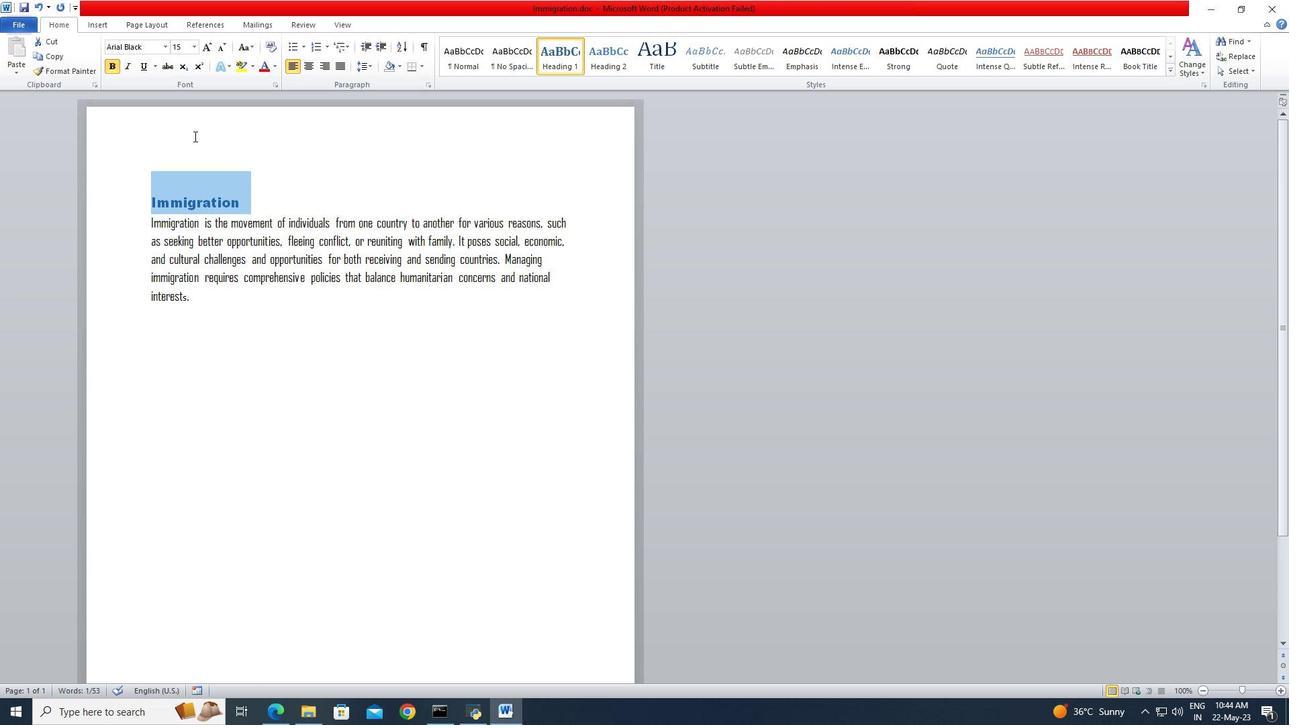 
Action: Key pressed <Key.shift><Key.right><Key.right><Key.right><Key.right><Key.right><Key.right><Key.right><Key.right><Key.right><Key.right><Key.right>
Screenshot: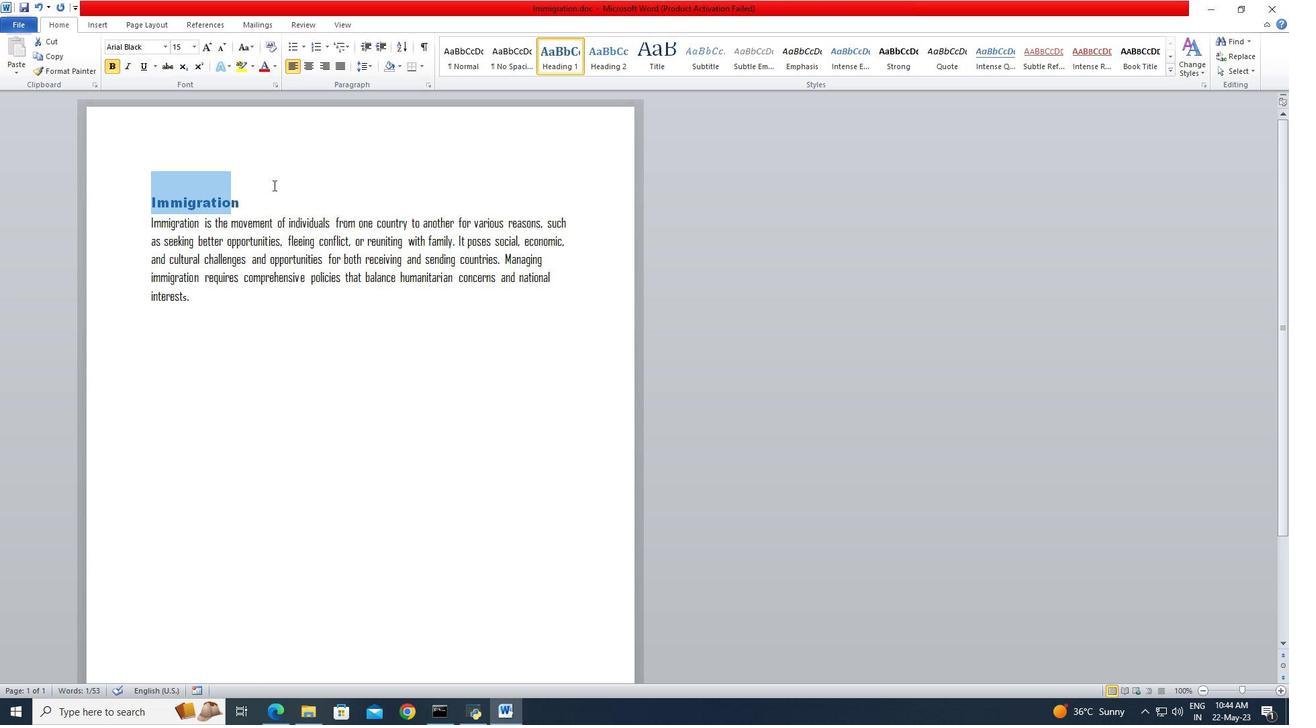
Action: Mouse moved to (129, 71)
Screenshot: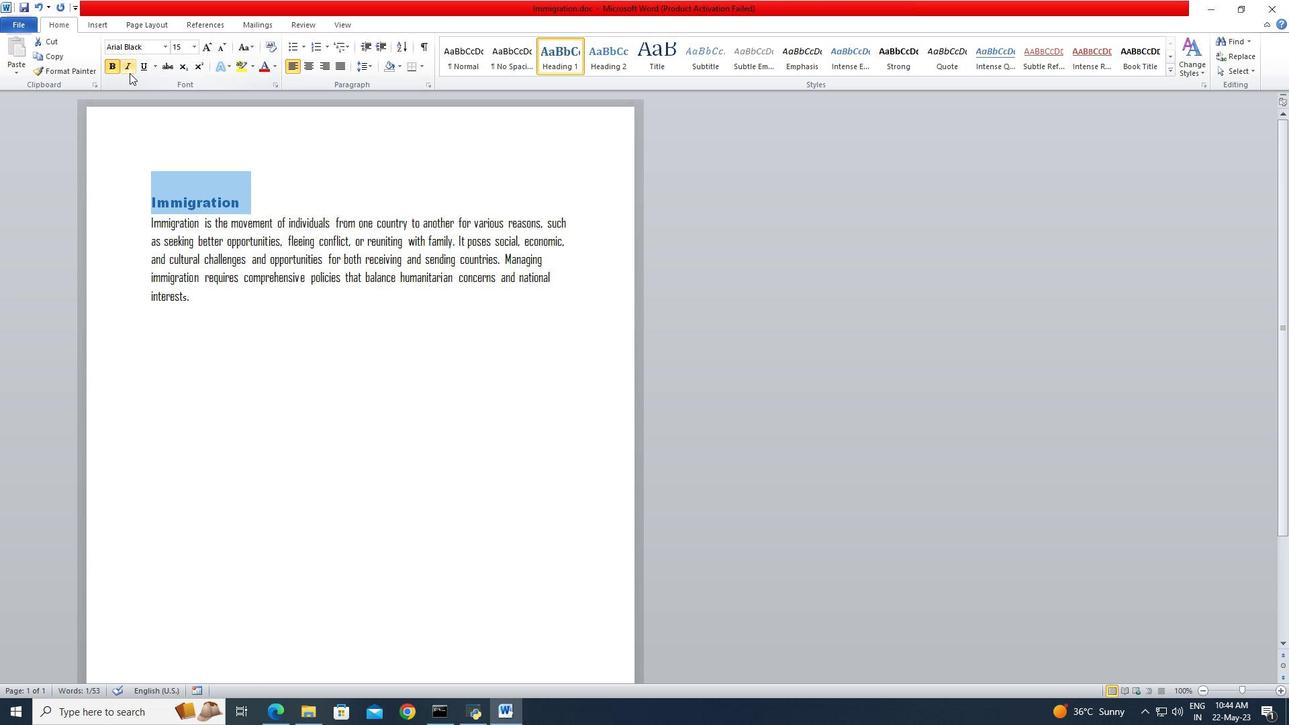 
Action: Mouse pressed left at (129, 71)
Screenshot: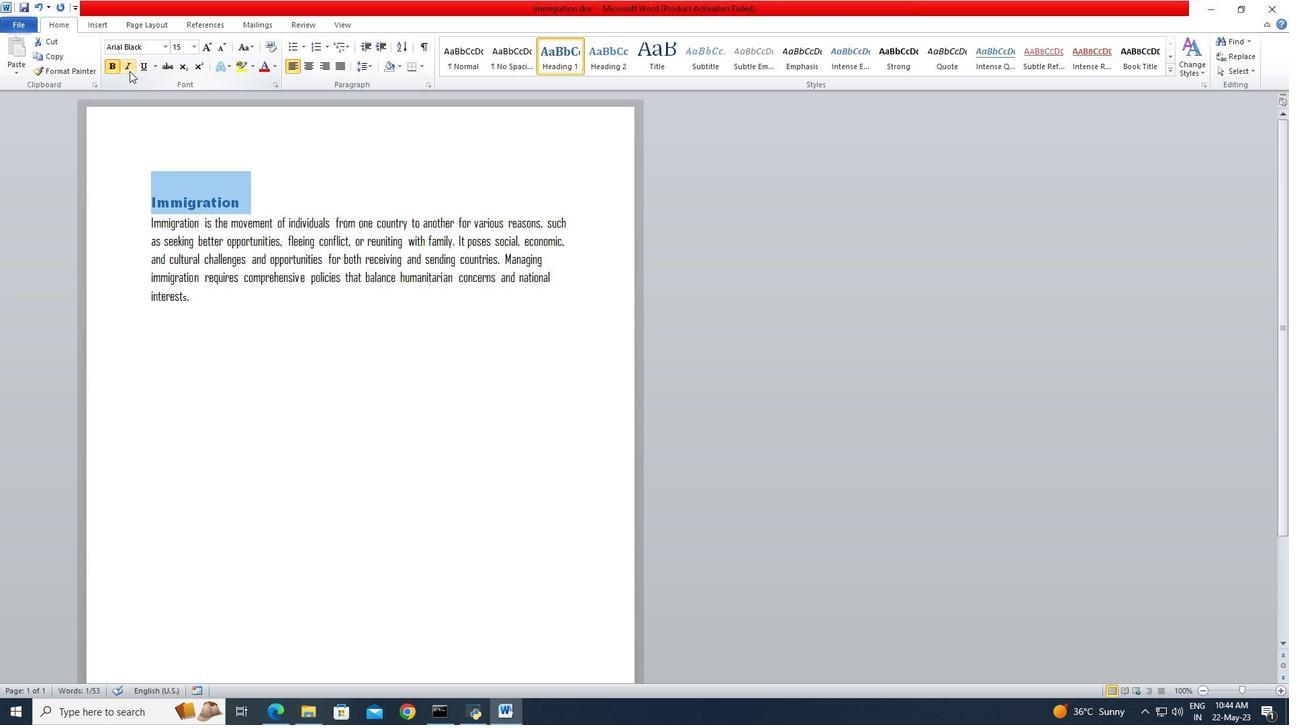 
Action: Mouse moved to (367, 210)
Screenshot: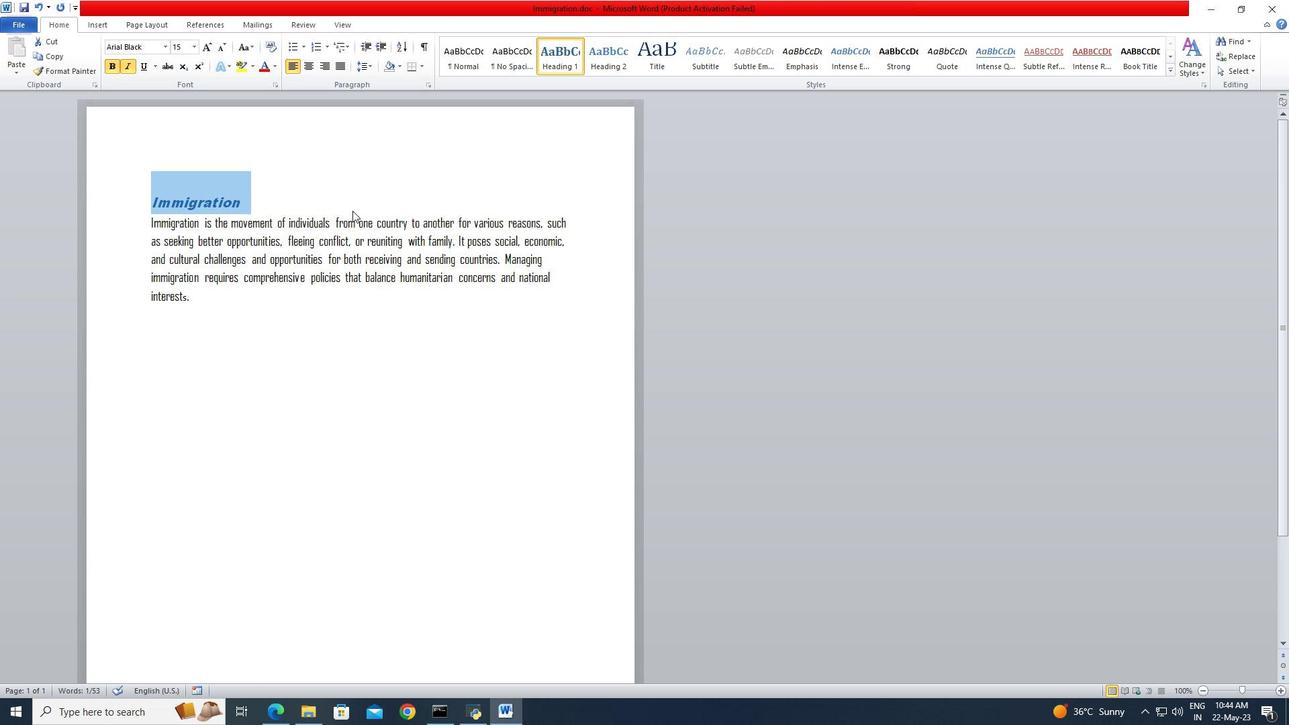 
Action: Mouse pressed left at (367, 210)
Screenshot: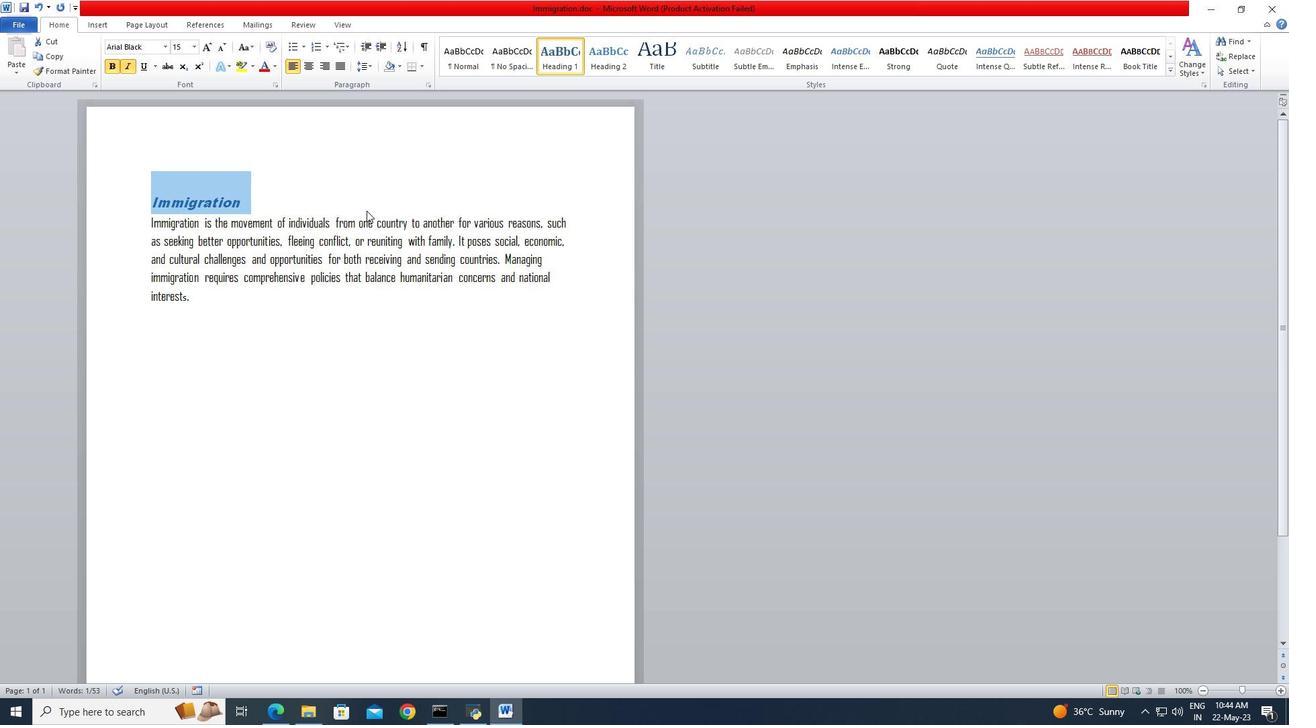 
Action: Mouse moved to (1222, 57)
Screenshot: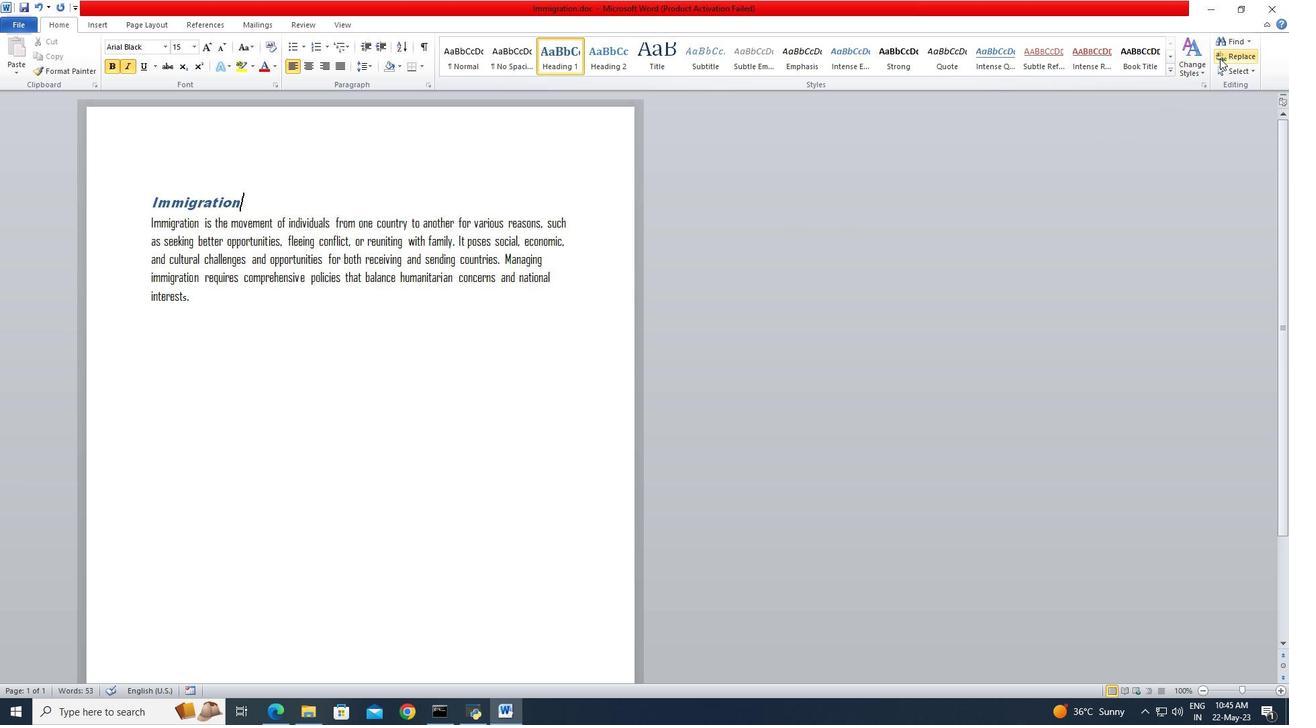 
Action: Mouse pressed left at (1222, 57)
Screenshot: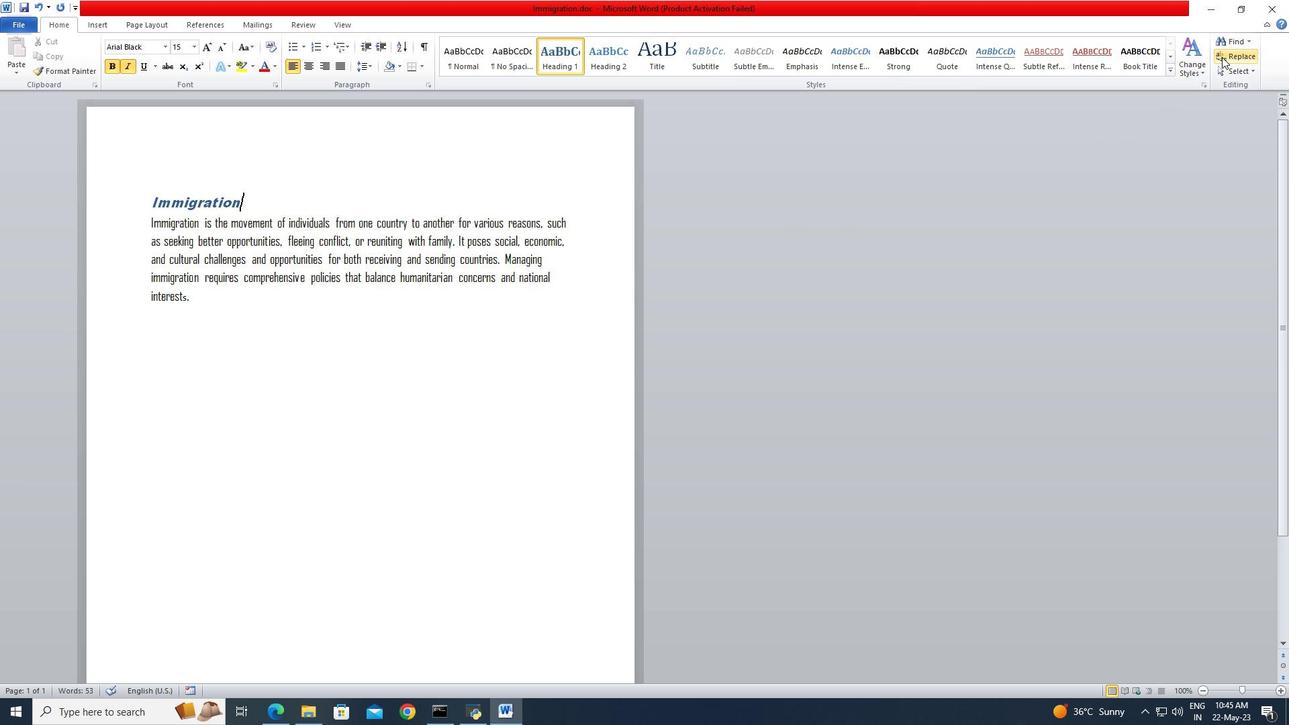 
Action: Mouse moved to (589, 276)
Screenshot: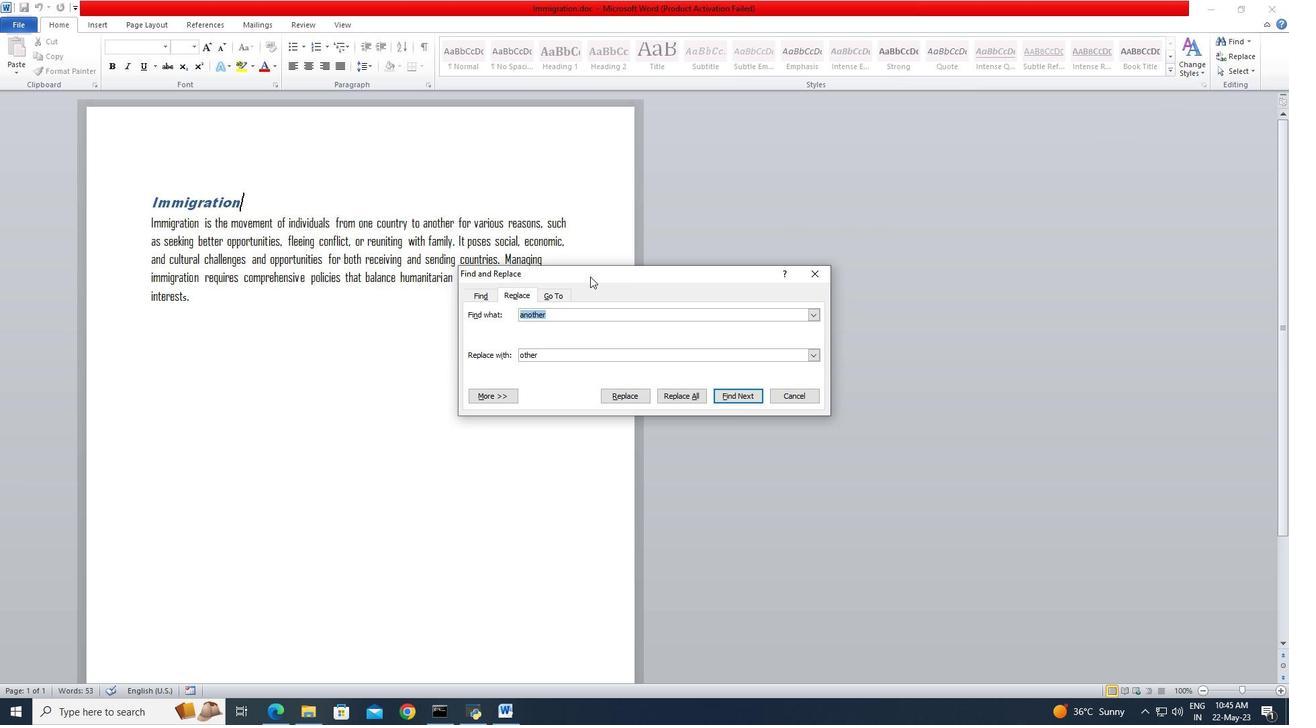 
Action: Key pressed another
Screenshot: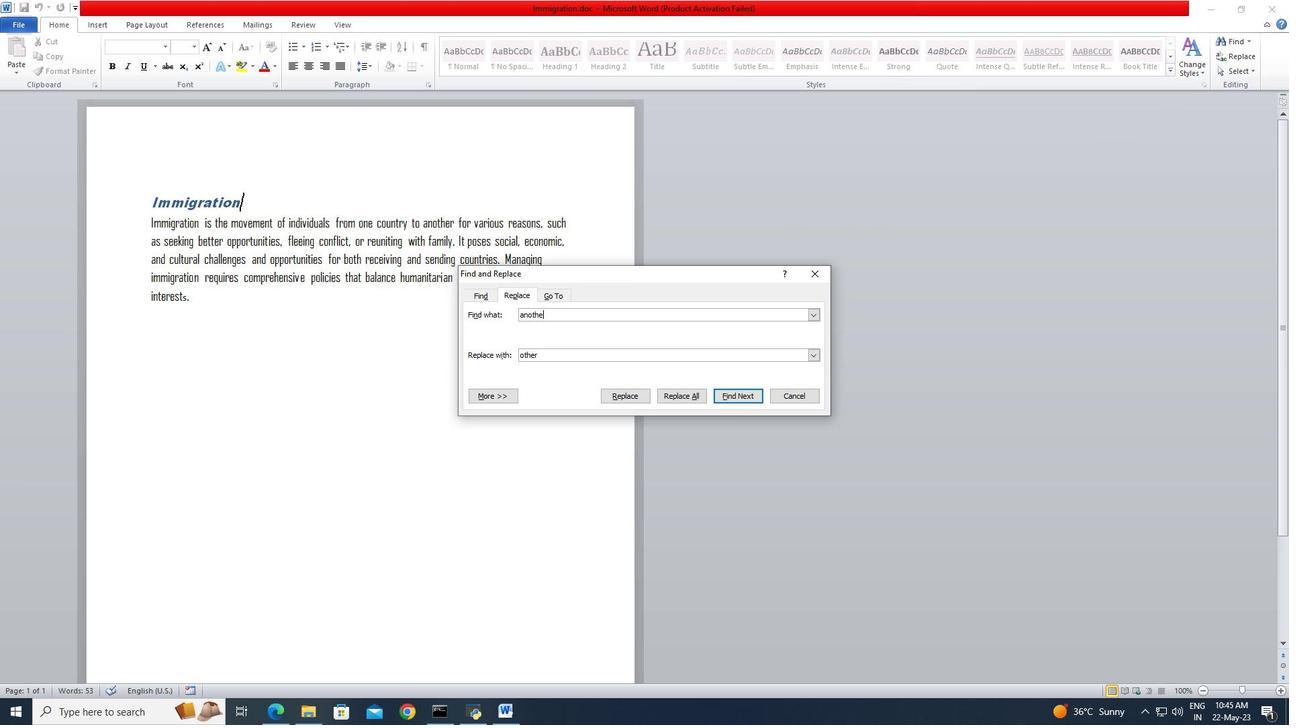 
Action: Mouse moved to (528, 351)
Screenshot: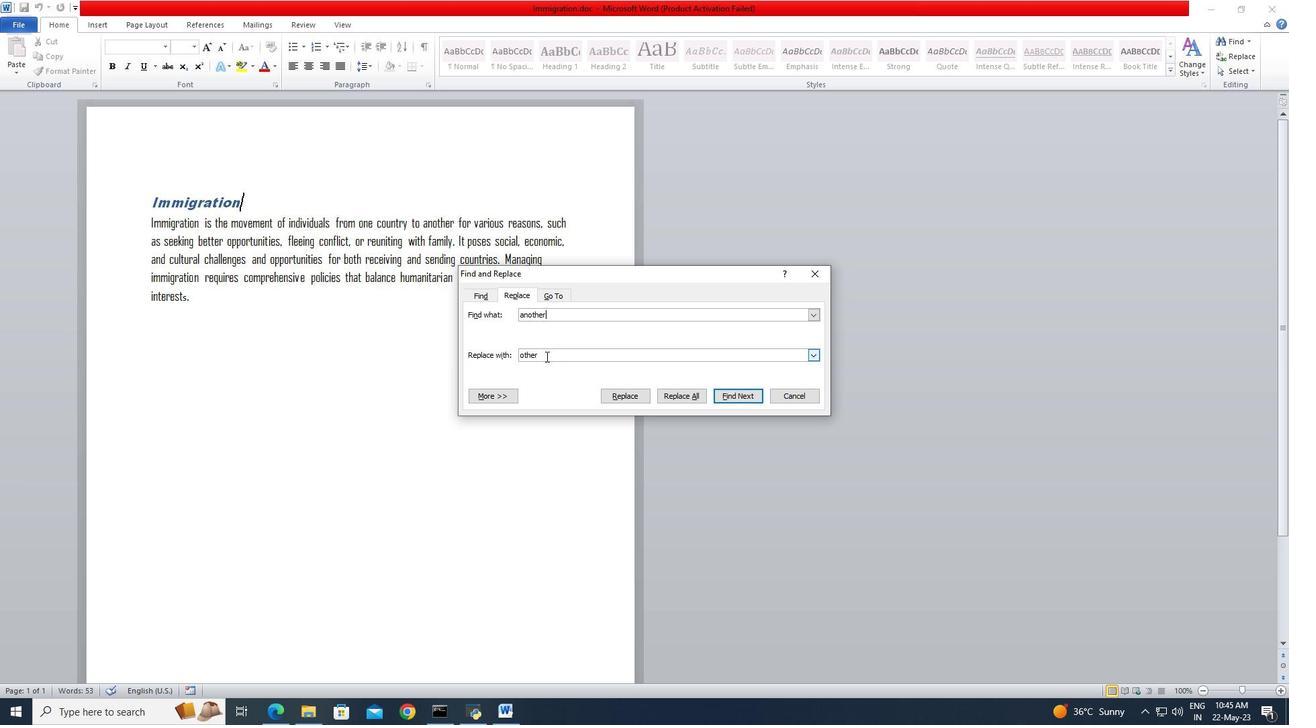 
Action: Mouse pressed left at (528, 351)
Screenshot: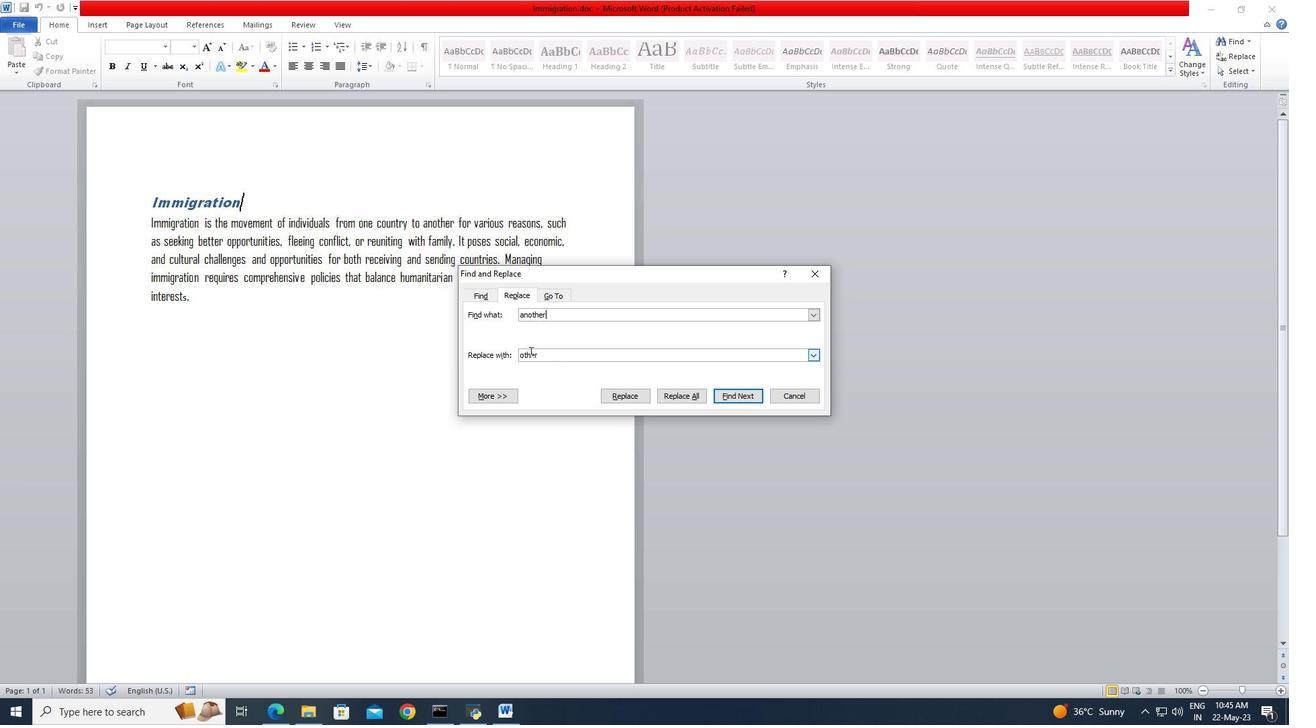 
Action: Mouse pressed left at (528, 351)
Screenshot: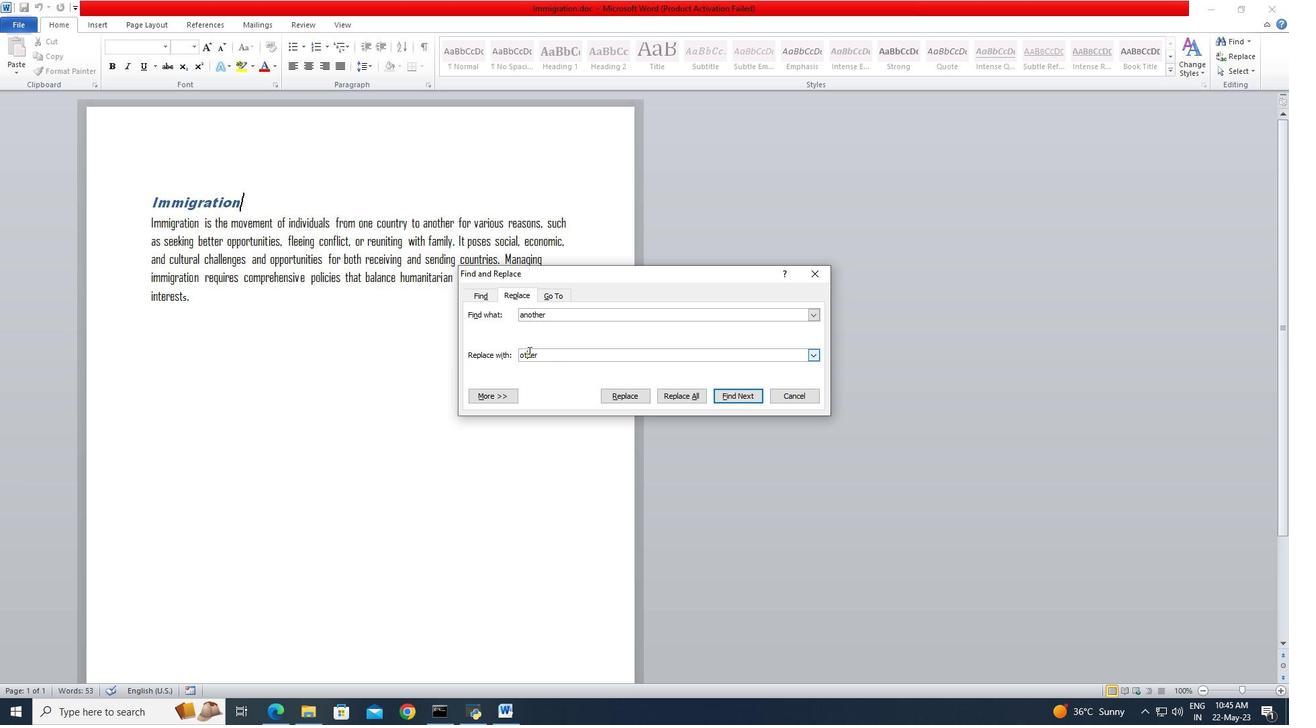 
Action: Key pressed other
Screenshot: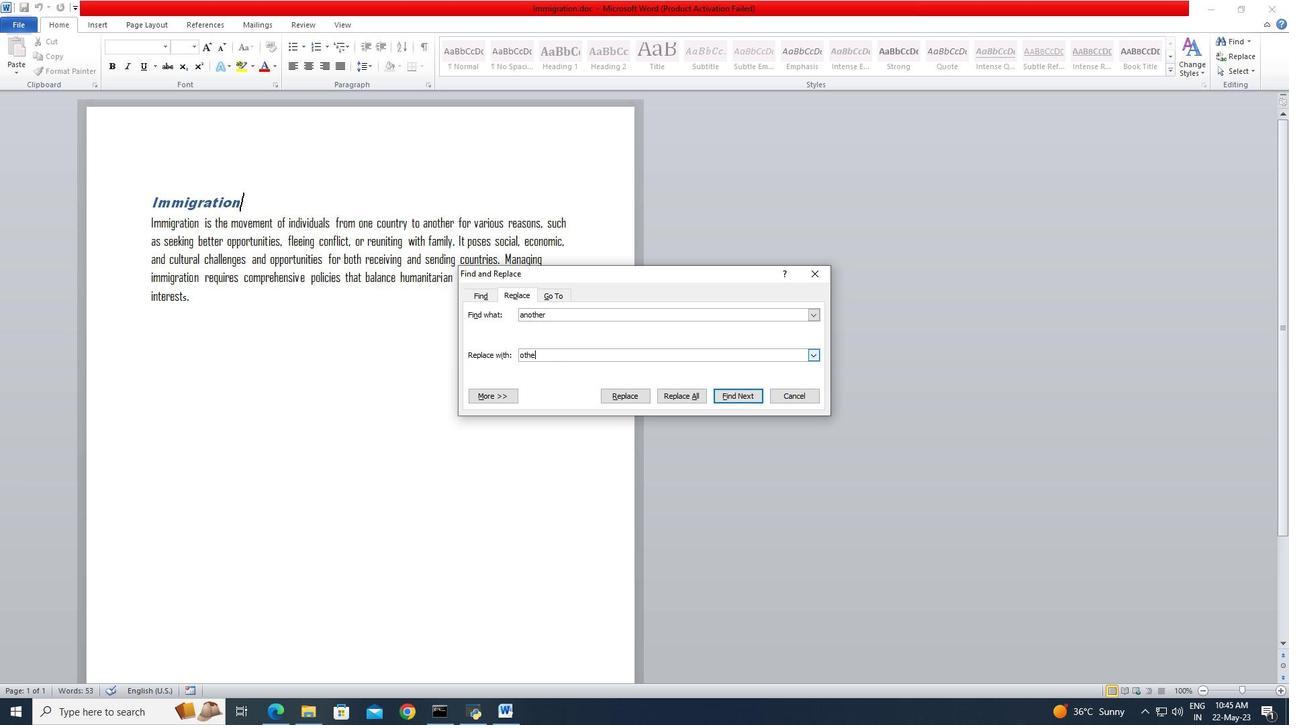 
Action: Mouse moved to (607, 392)
Screenshot: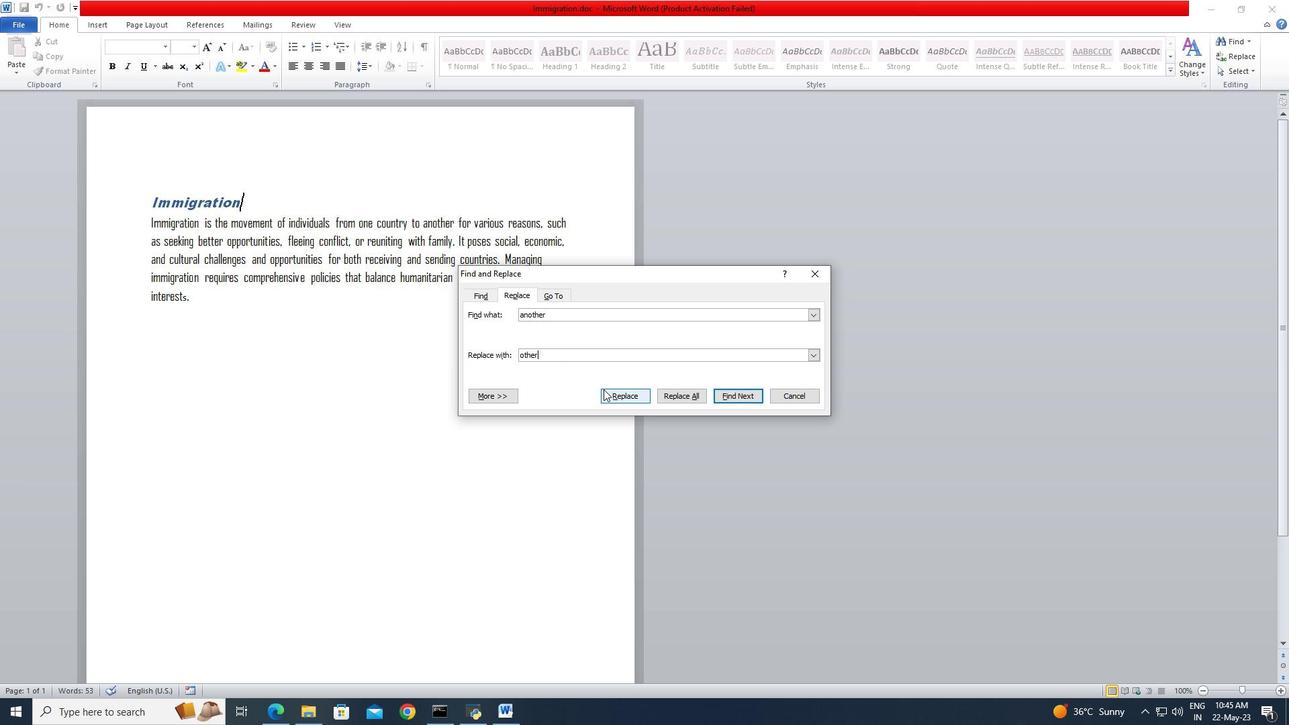 
Action: Mouse pressed left at (607, 392)
Screenshot: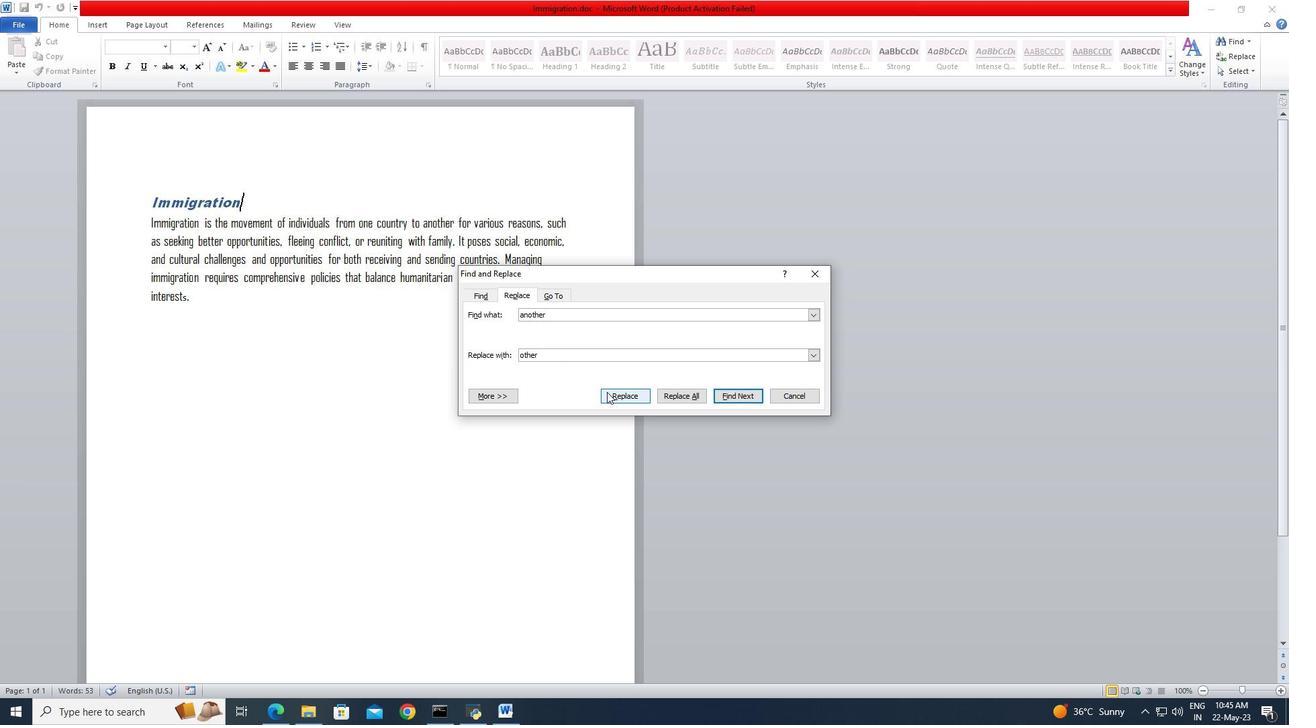 
Action: Mouse moved to (621, 396)
Screenshot: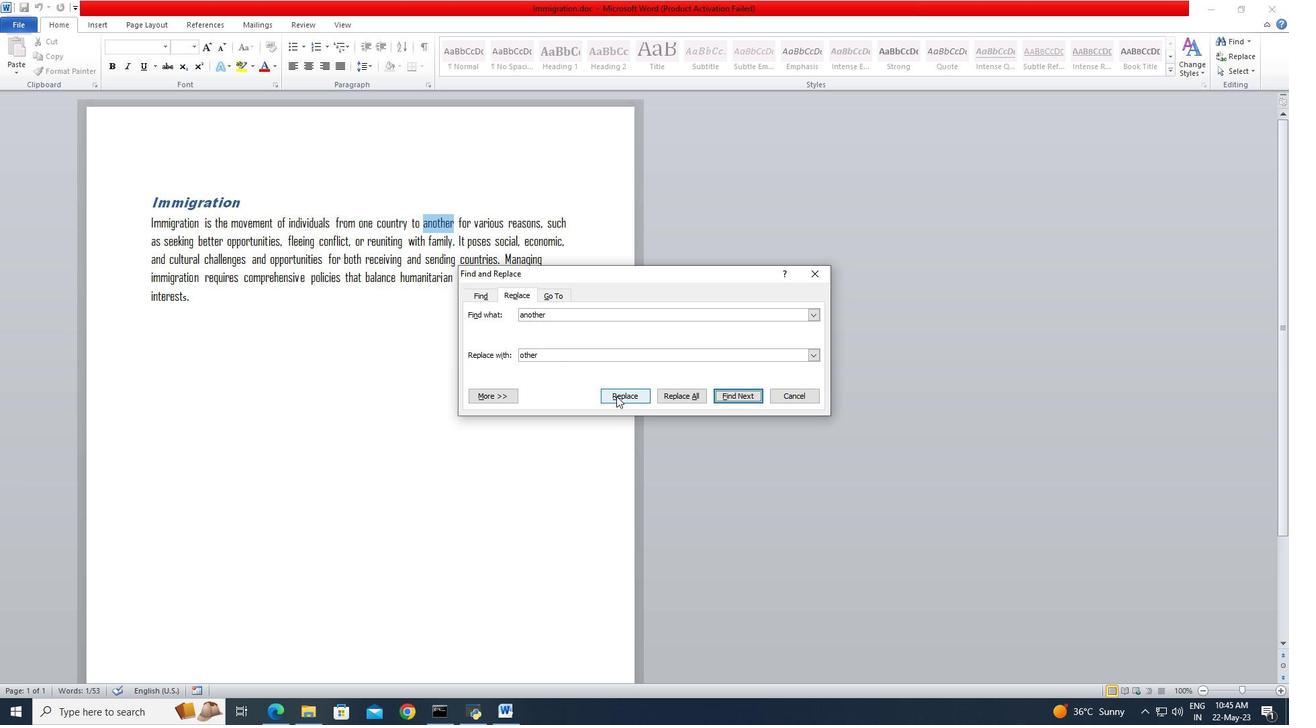 
Action: Mouse pressed left at (621, 396)
Screenshot: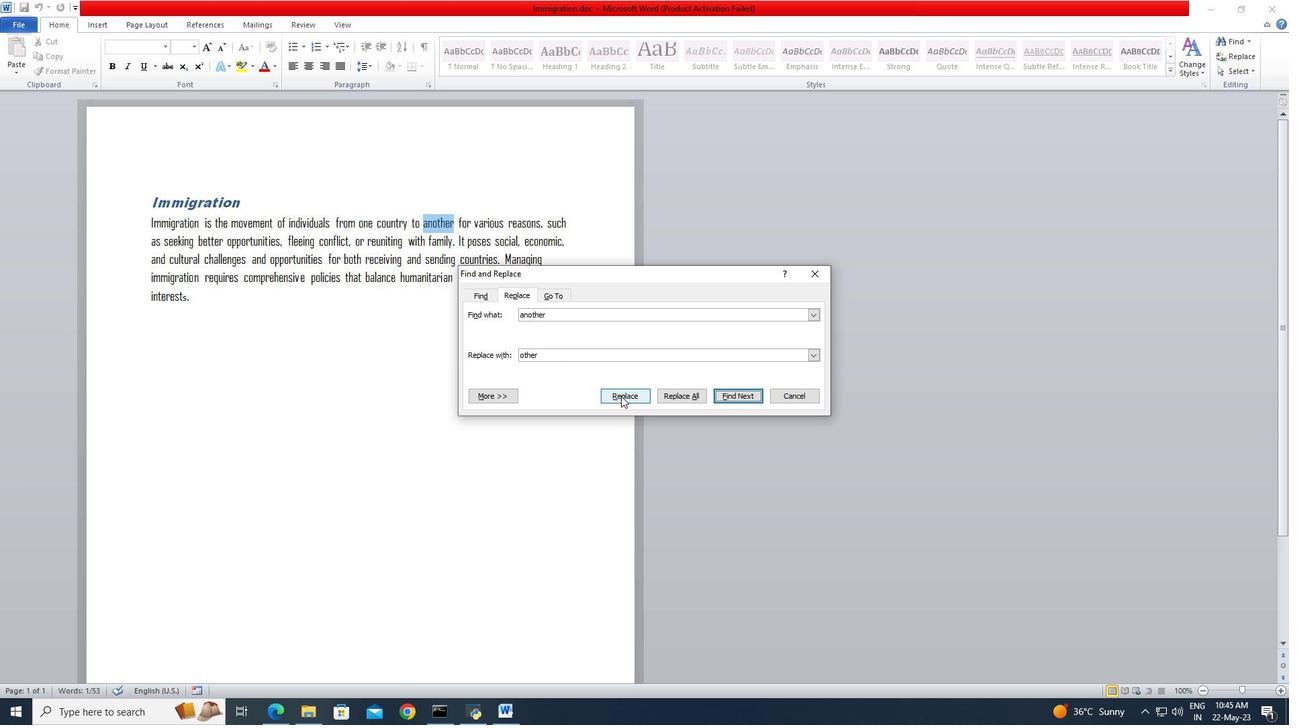 
Action: Mouse moved to (624, 392)
Screenshot: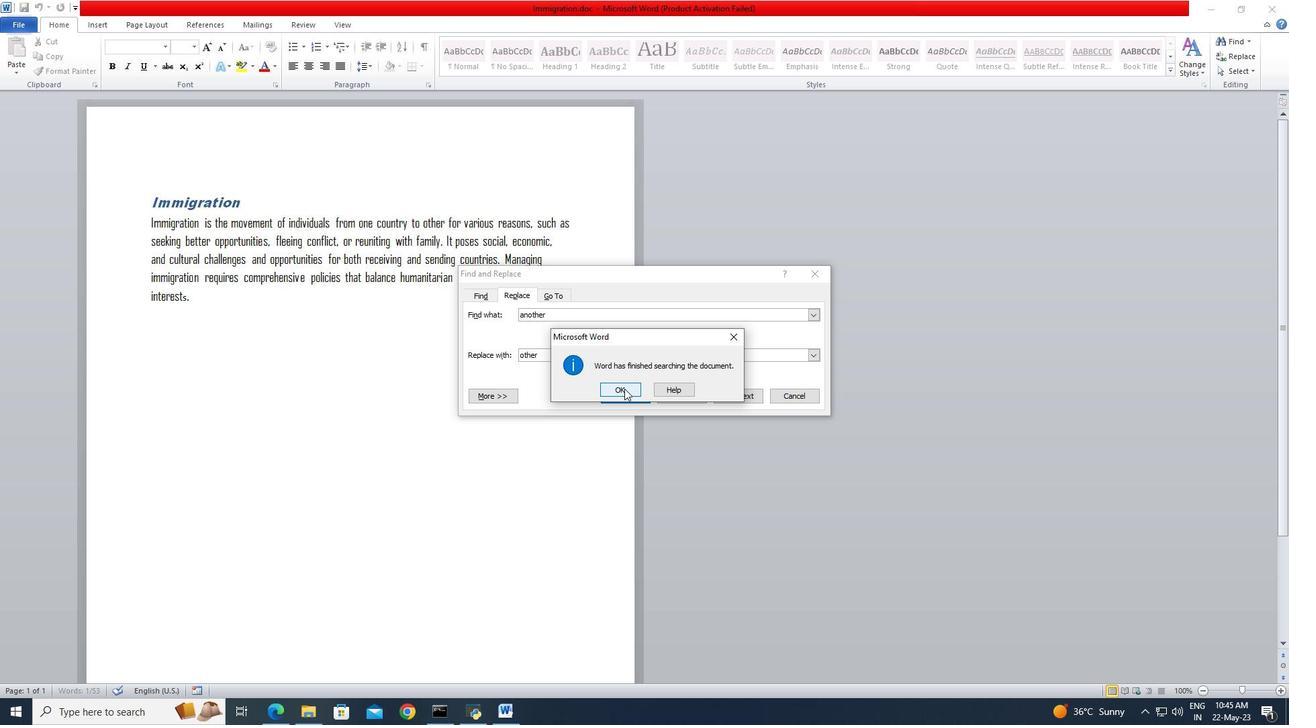 
Action: Mouse pressed left at (624, 392)
Screenshot: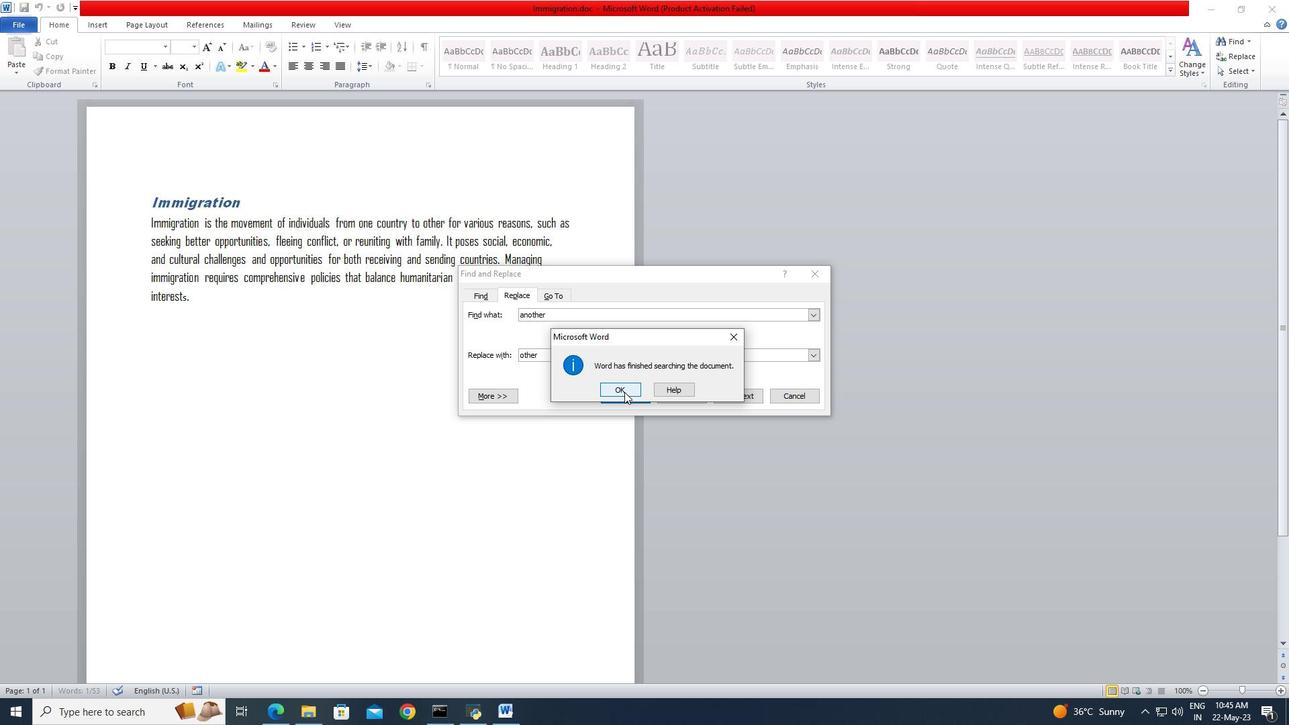 
Action: Mouse moved to (818, 275)
Screenshot: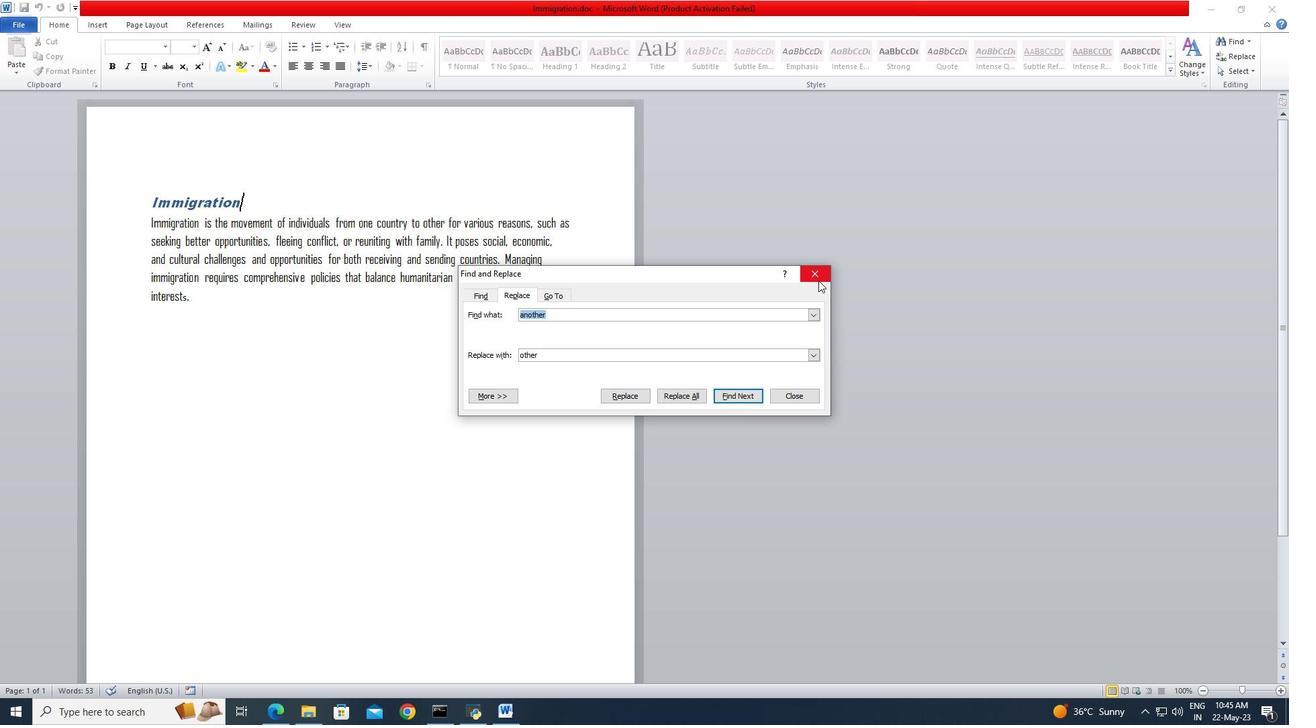 
Action: Mouse pressed left at (818, 275)
Screenshot: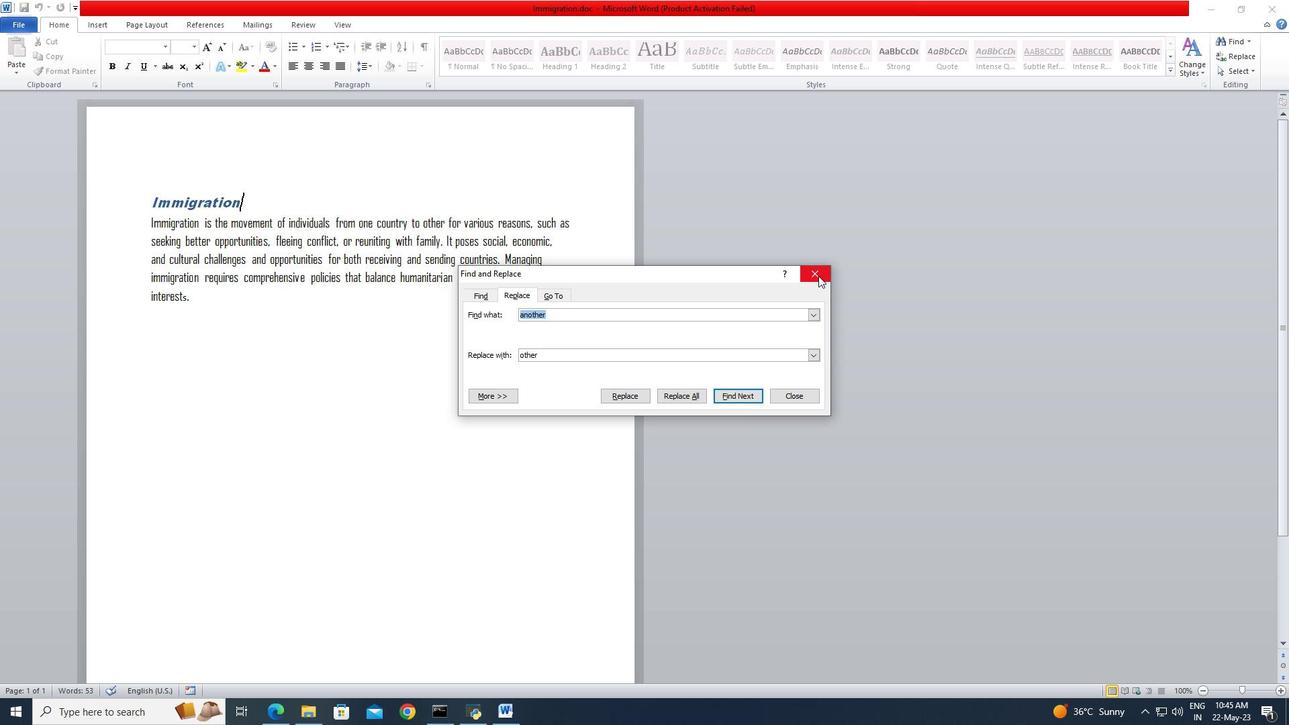 
Action: Mouse moved to (502, 340)
Screenshot: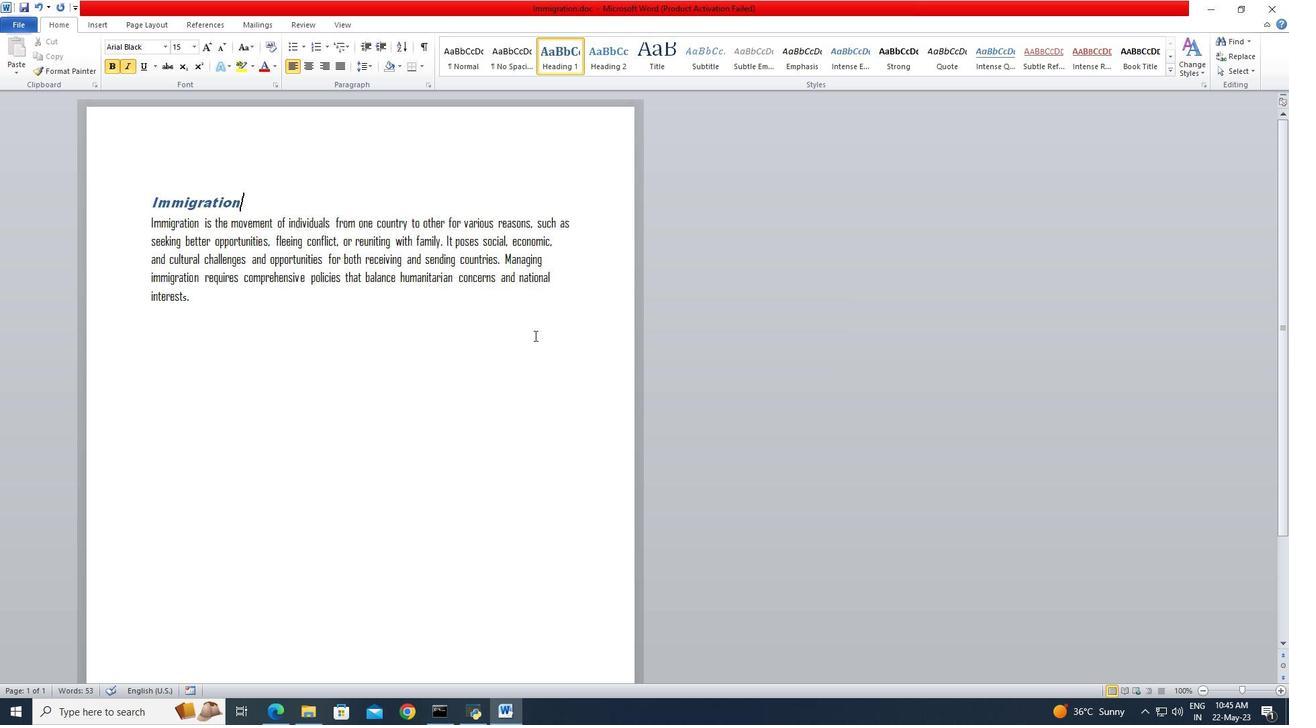 
